 Task: Look for space in Jhānsi, India from 21st June, 2023 to 29th June, 2023 for 4 adults in price range Rs.7000 to Rs.12000. Place can be entire place with 2 bedrooms having 2 beds and 2 bathrooms. Property type can be house, flat, guest house. Booking option can be shelf check-in. Required host language is English.
Action: Mouse moved to (462, 125)
Screenshot: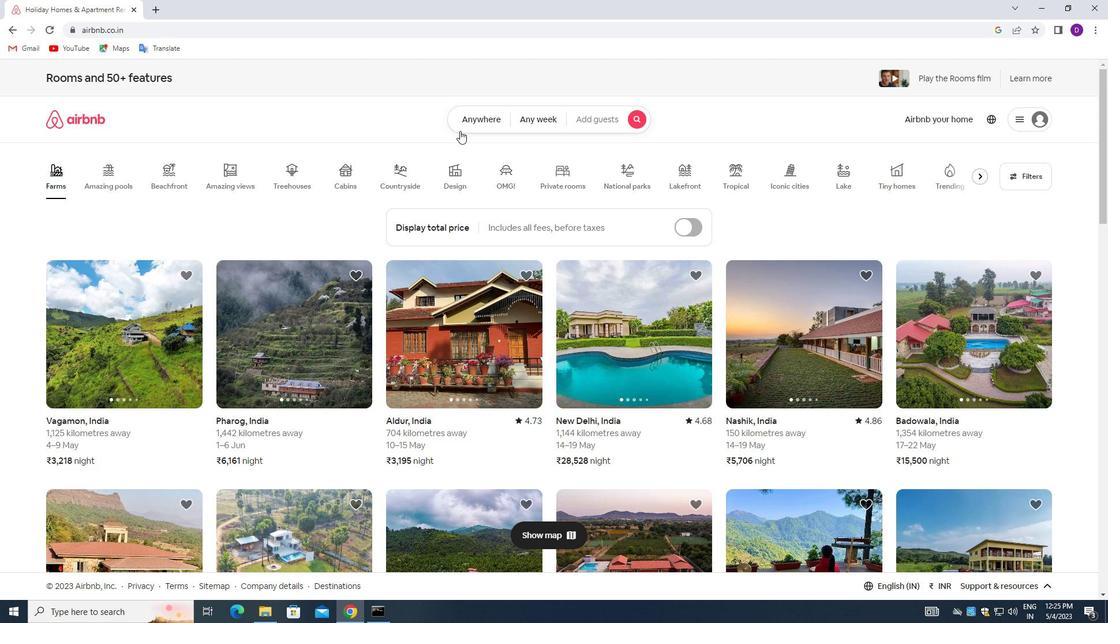 
Action: Mouse pressed left at (462, 125)
Screenshot: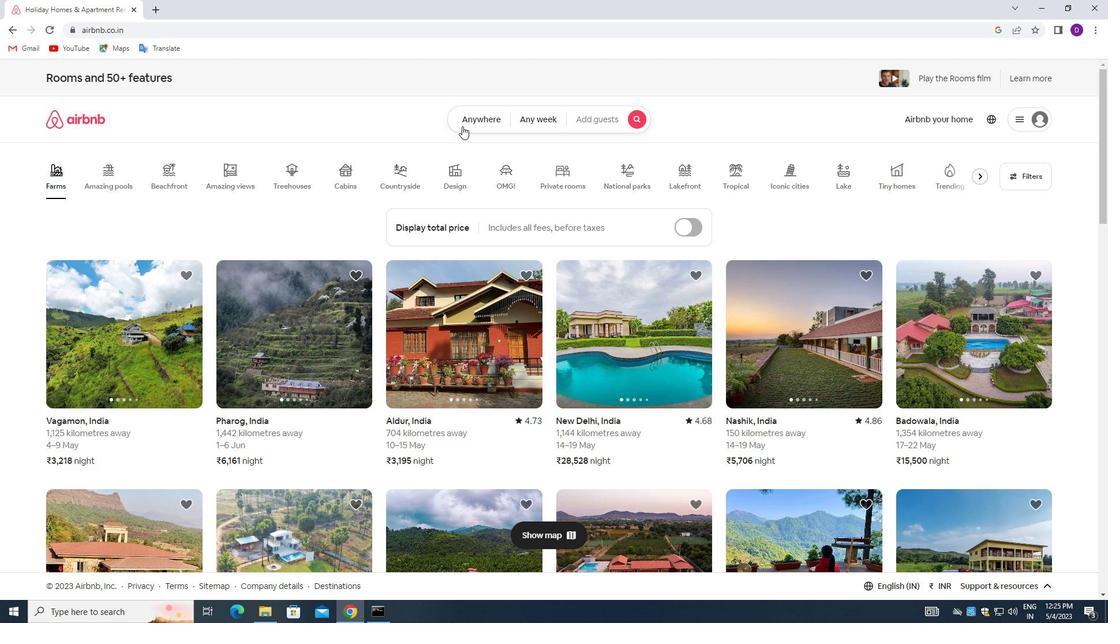 
Action: Mouse moved to (438, 163)
Screenshot: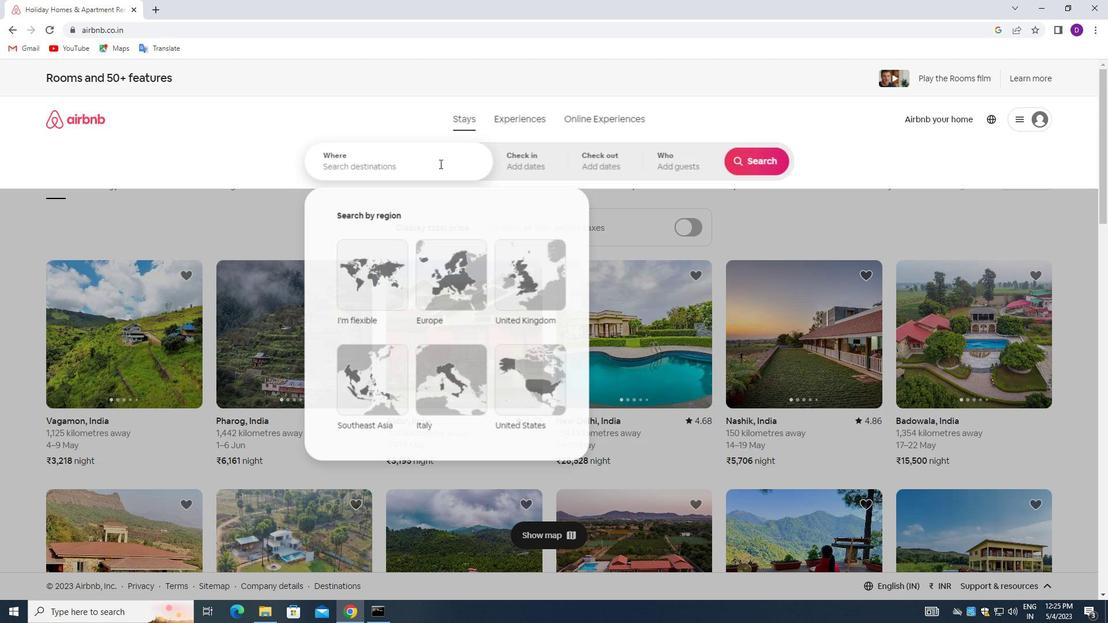 
Action: Mouse pressed left at (438, 163)
Screenshot: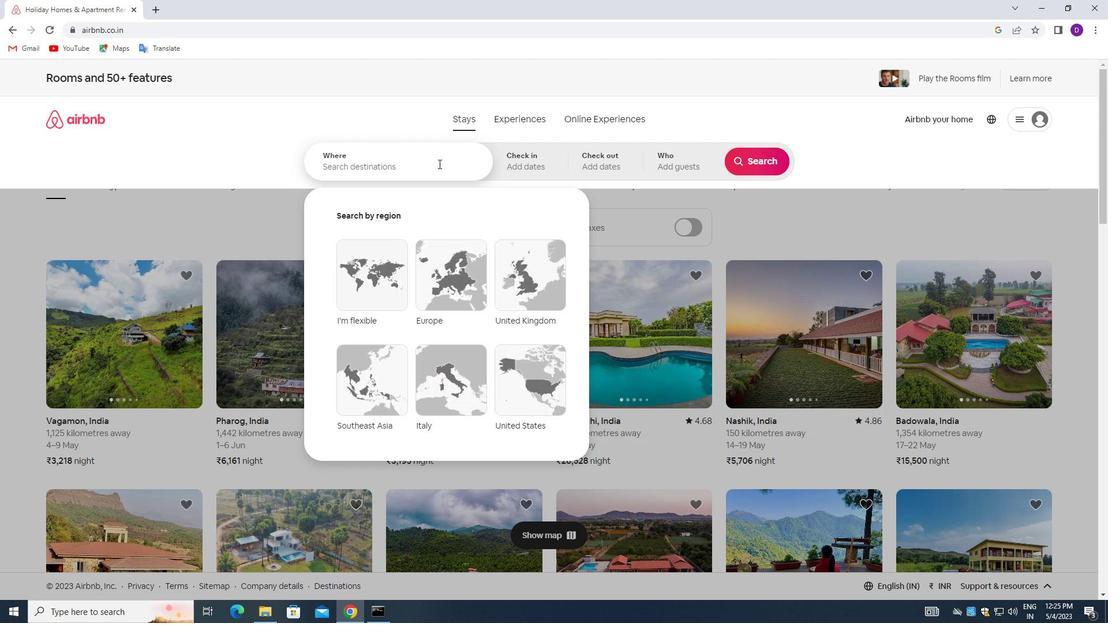 
Action: Mouse moved to (218, 158)
Screenshot: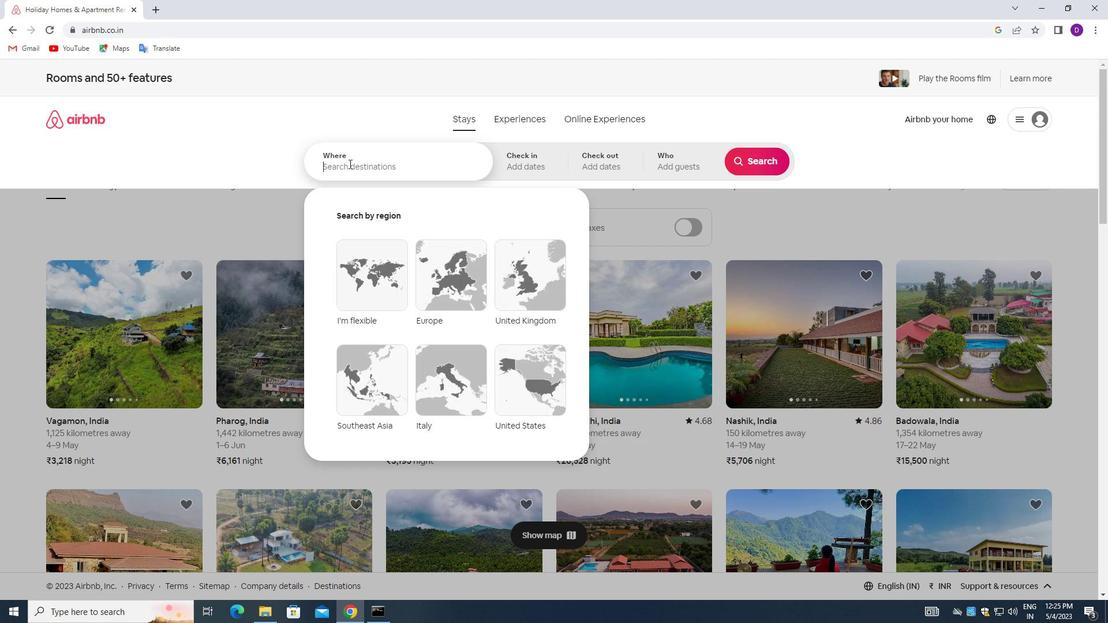 
Action: Key pressed <Key.shift>JHANSI,<Key.space><Key.shift>INDIA<Key.enter>
Screenshot: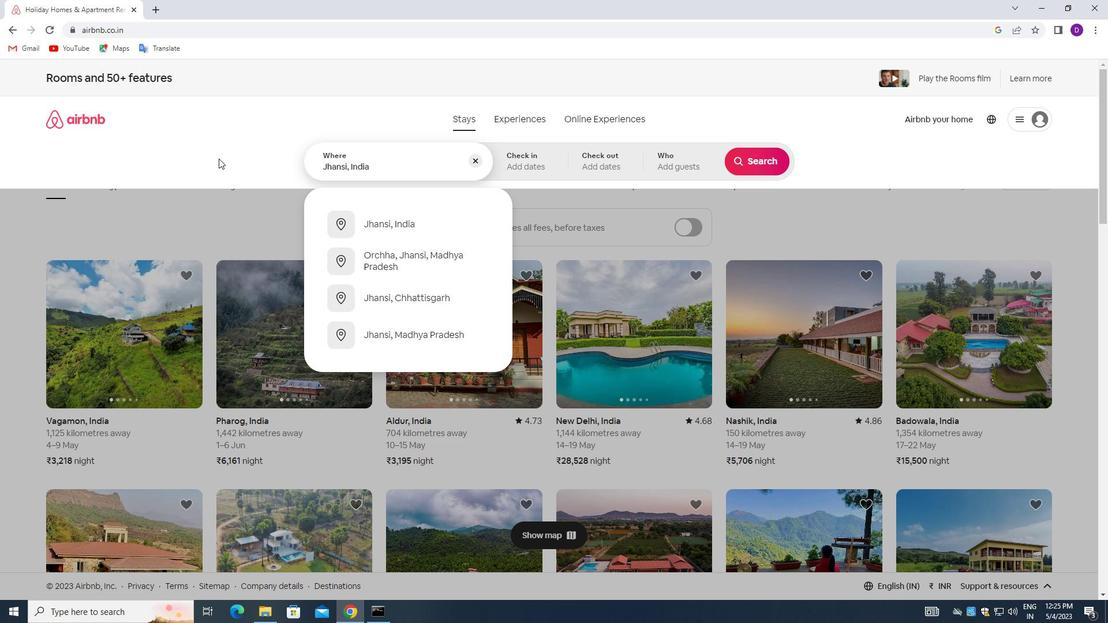 
Action: Mouse moved to (661, 390)
Screenshot: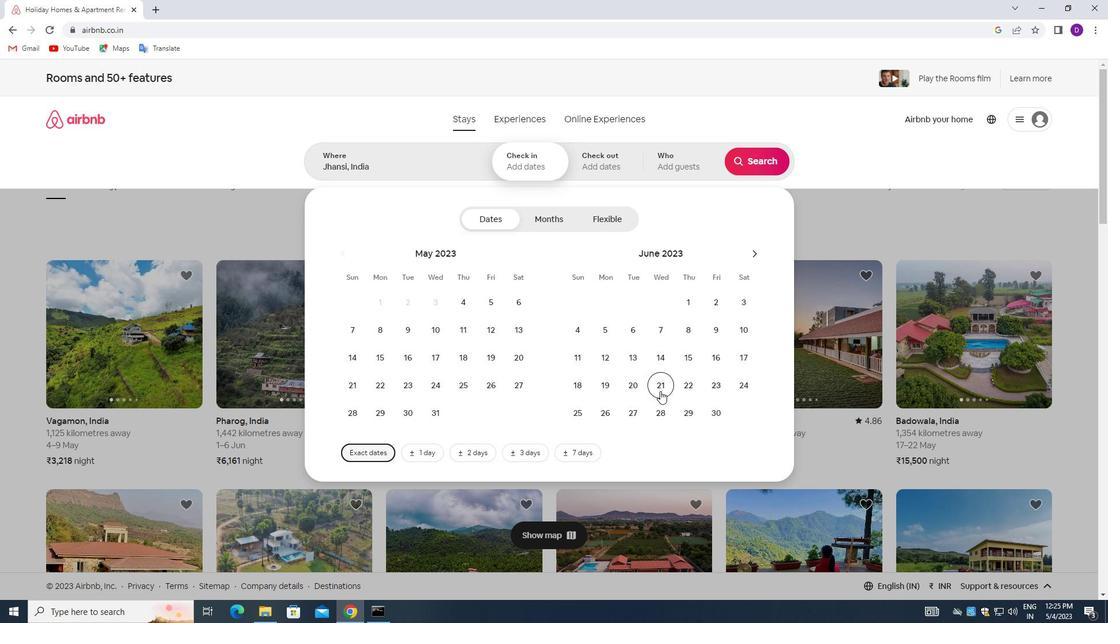 
Action: Mouse pressed left at (661, 390)
Screenshot: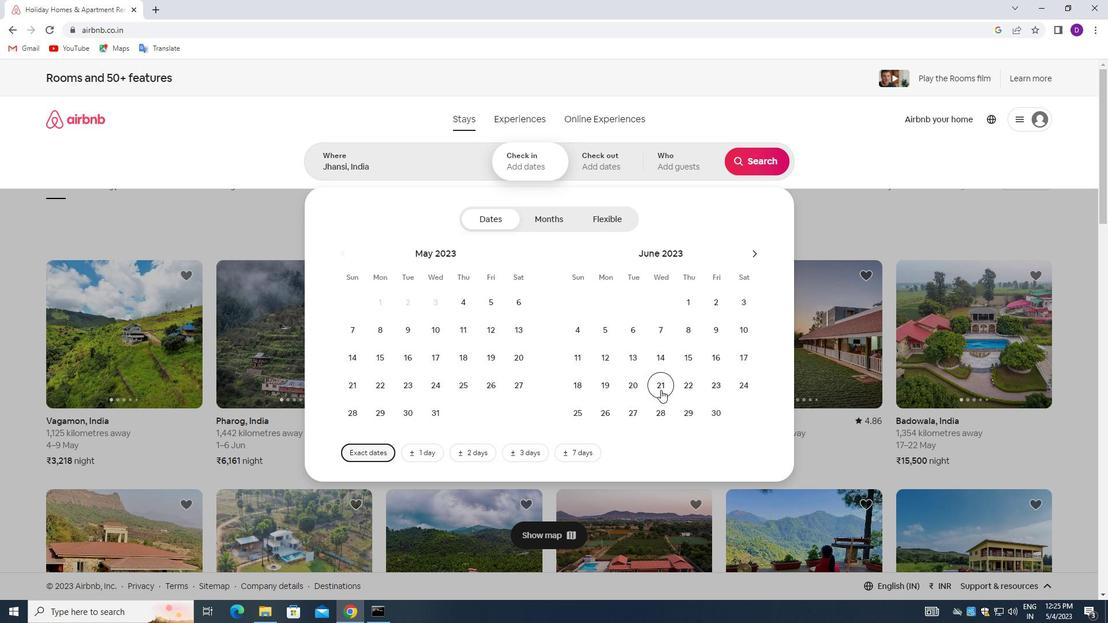 
Action: Mouse moved to (685, 408)
Screenshot: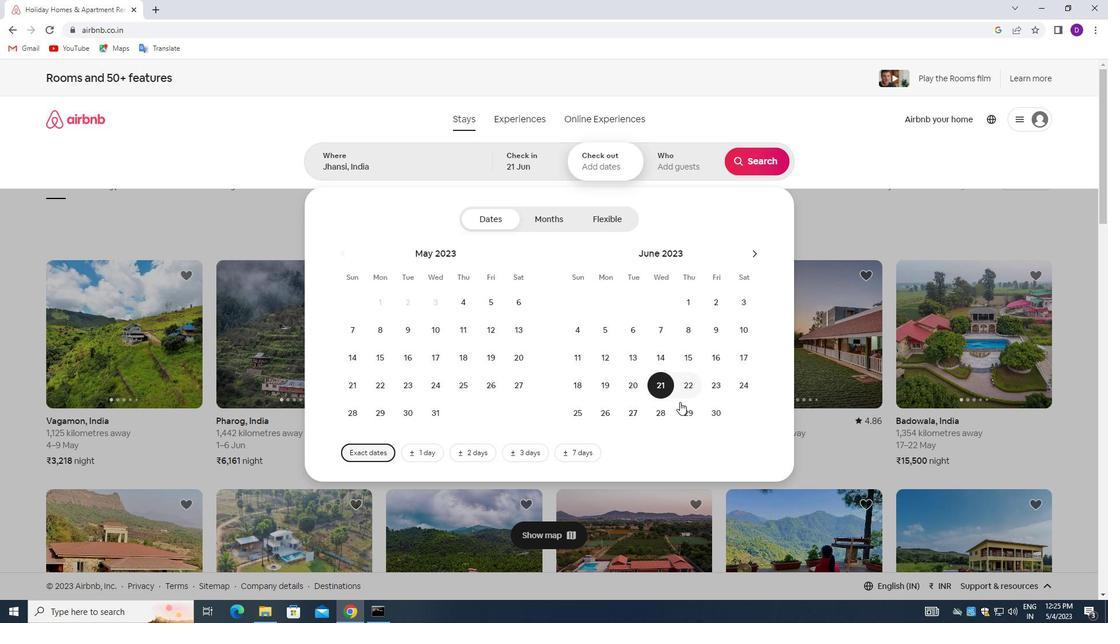 
Action: Mouse pressed left at (685, 408)
Screenshot: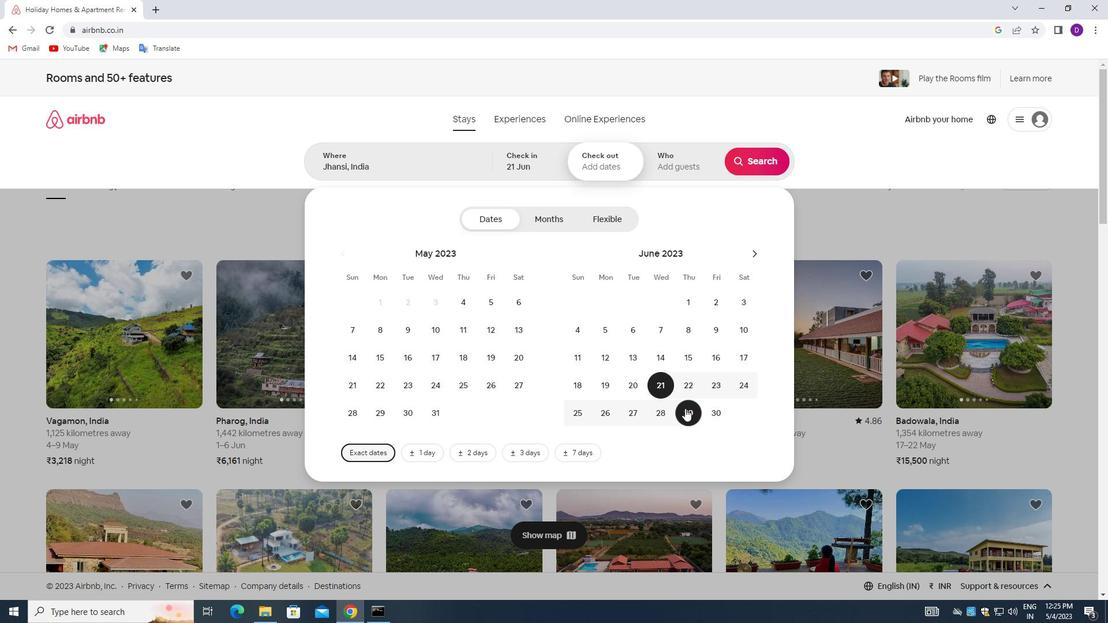 
Action: Mouse moved to (676, 161)
Screenshot: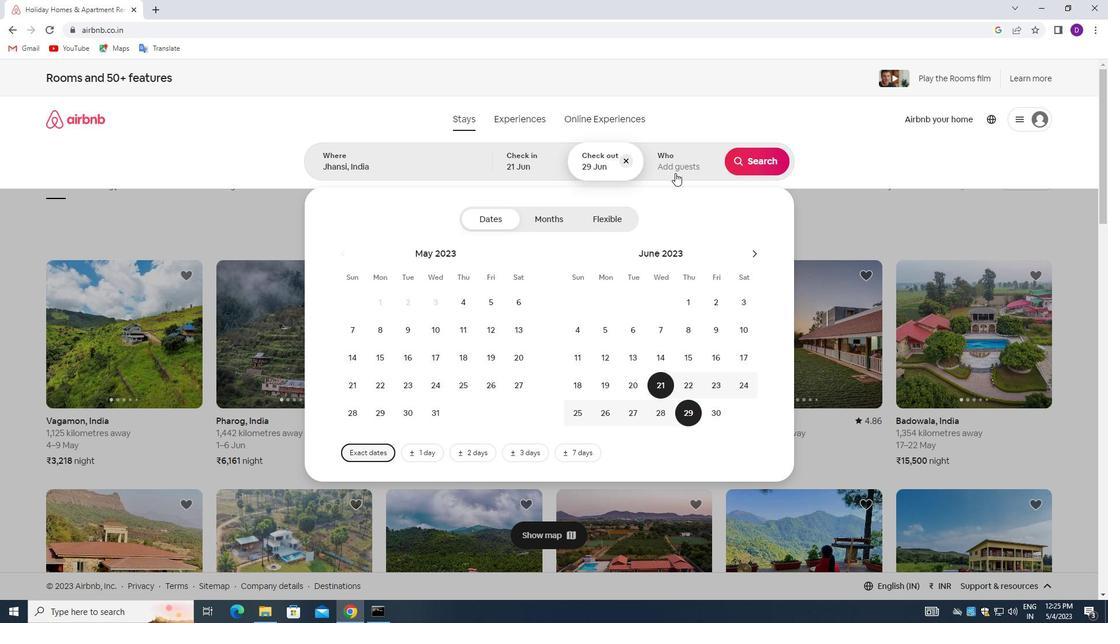 
Action: Mouse pressed left at (676, 161)
Screenshot: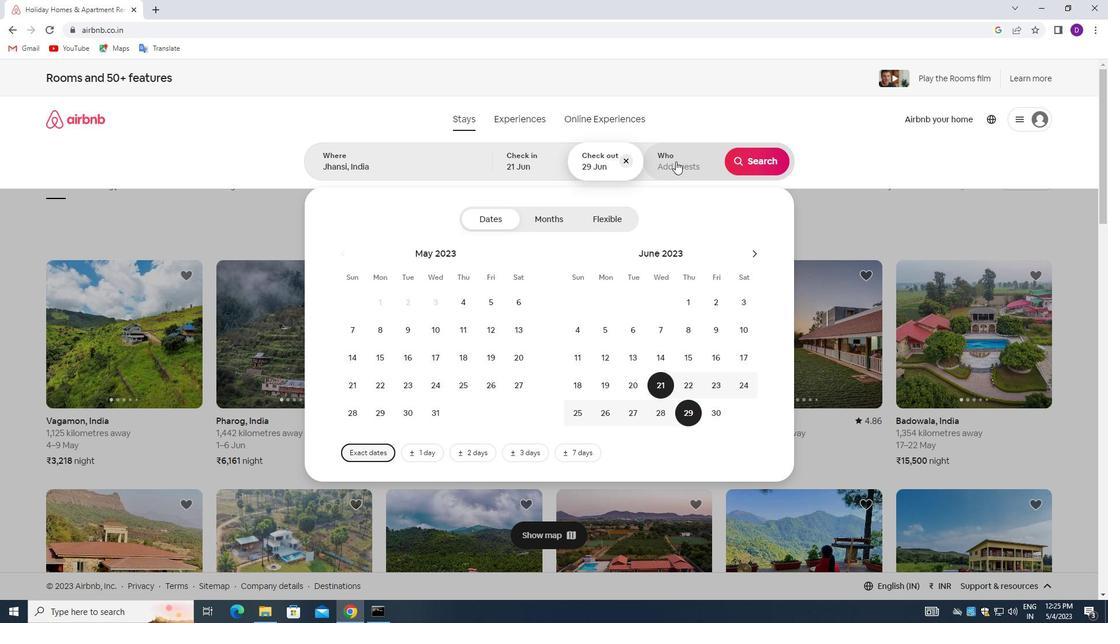 
Action: Mouse moved to (757, 224)
Screenshot: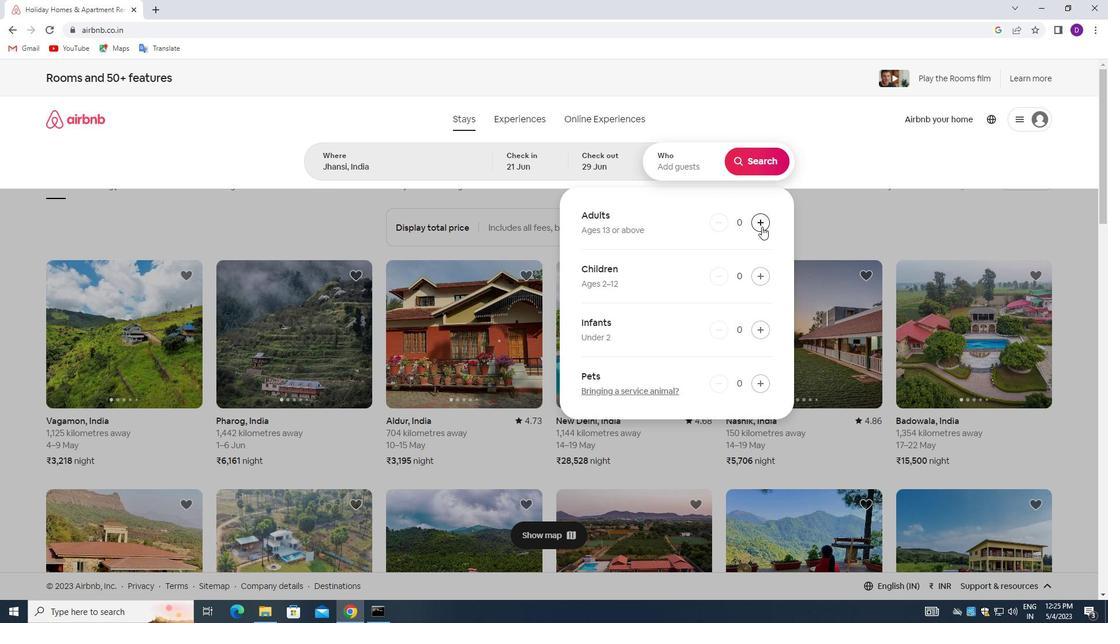 
Action: Mouse pressed left at (757, 224)
Screenshot: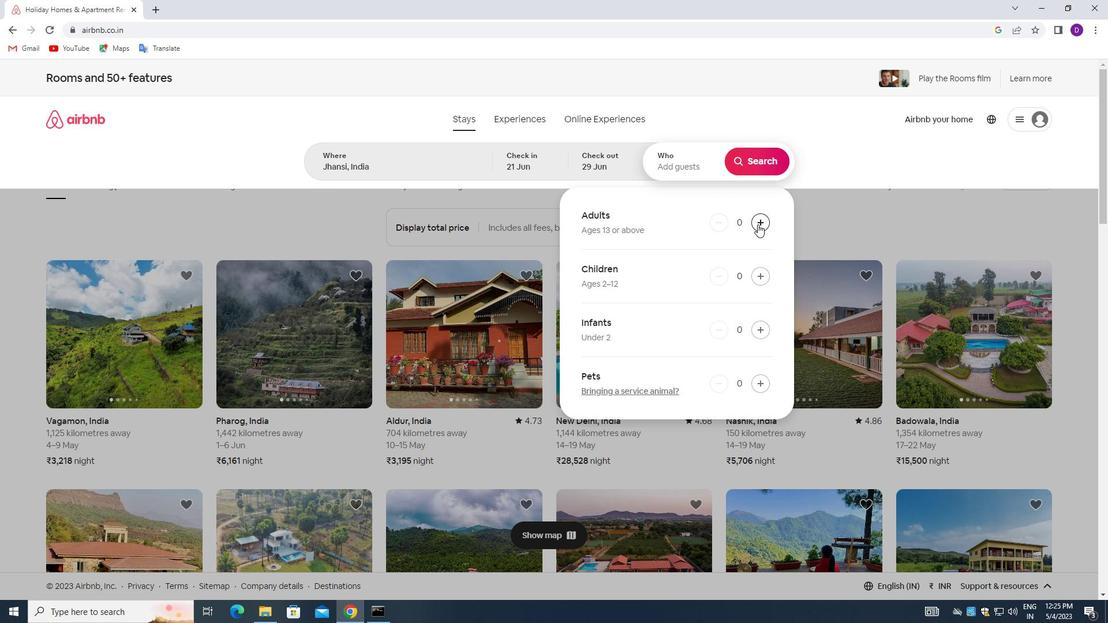
Action: Mouse moved to (757, 224)
Screenshot: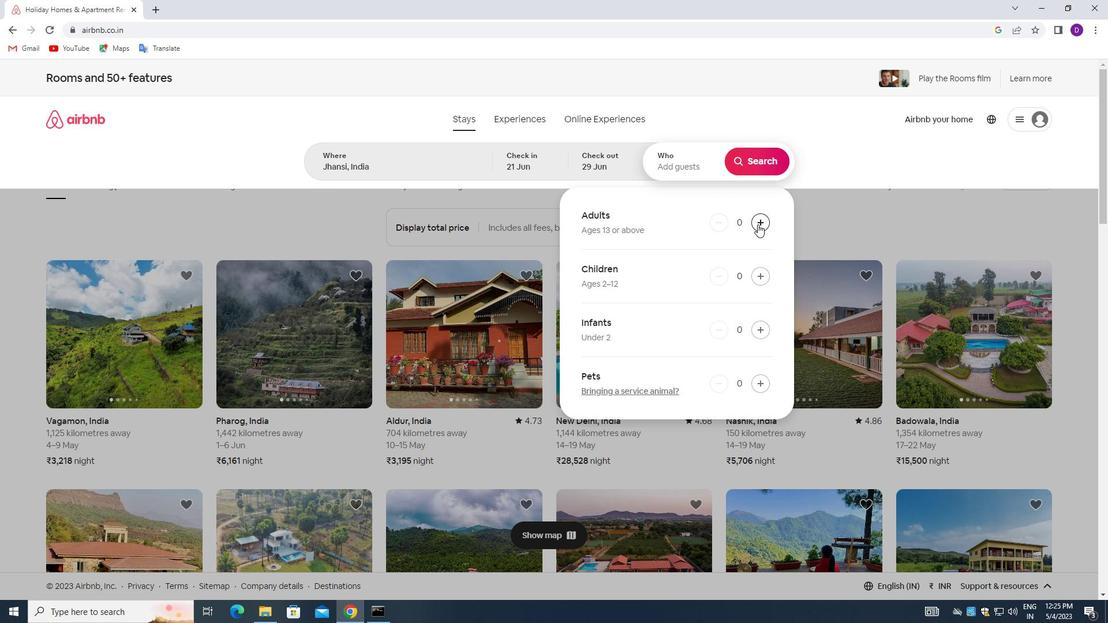 
Action: Mouse pressed left at (757, 224)
Screenshot: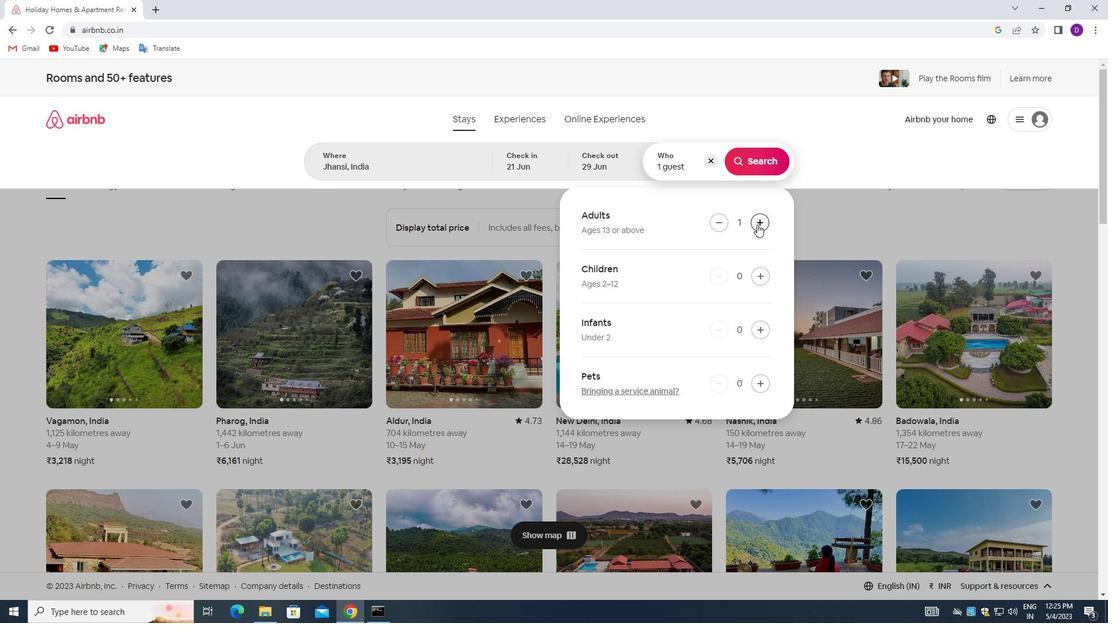 
Action: Mouse pressed left at (757, 224)
Screenshot: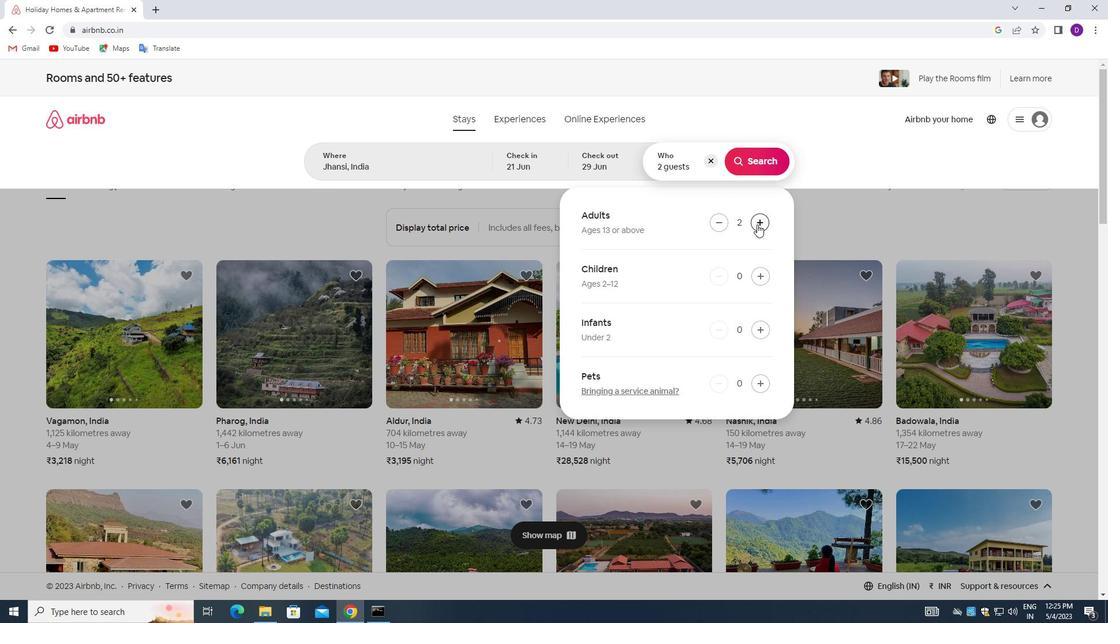 
Action: Mouse pressed left at (757, 224)
Screenshot: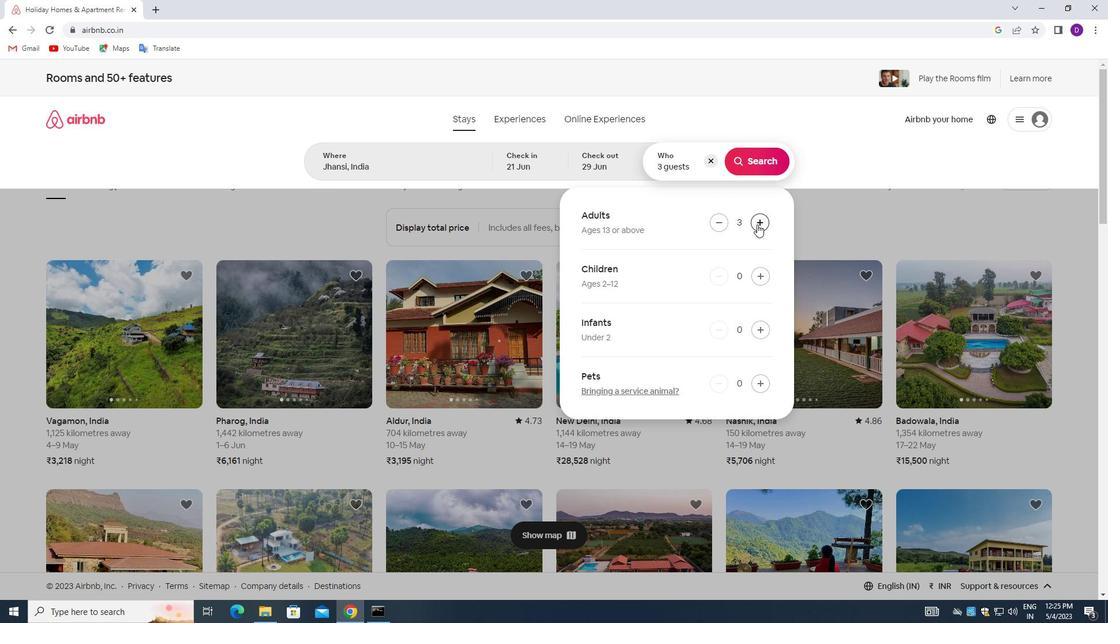 
Action: Mouse moved to (753, 160)
Screenshot: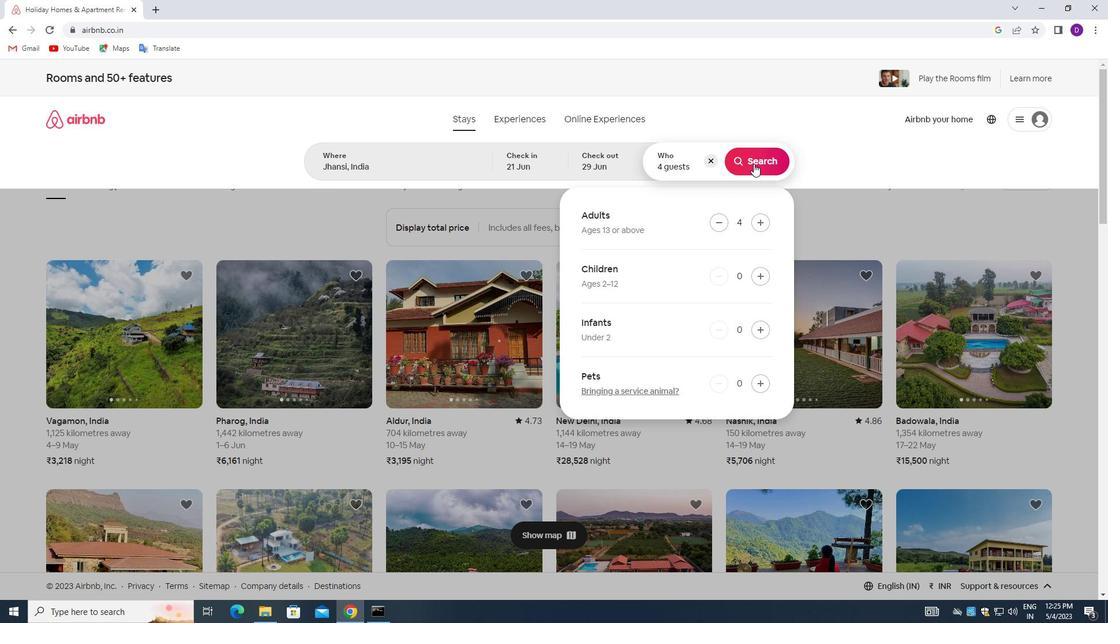 
Action: Mouse pressed left at (753, 160)
Screenshot: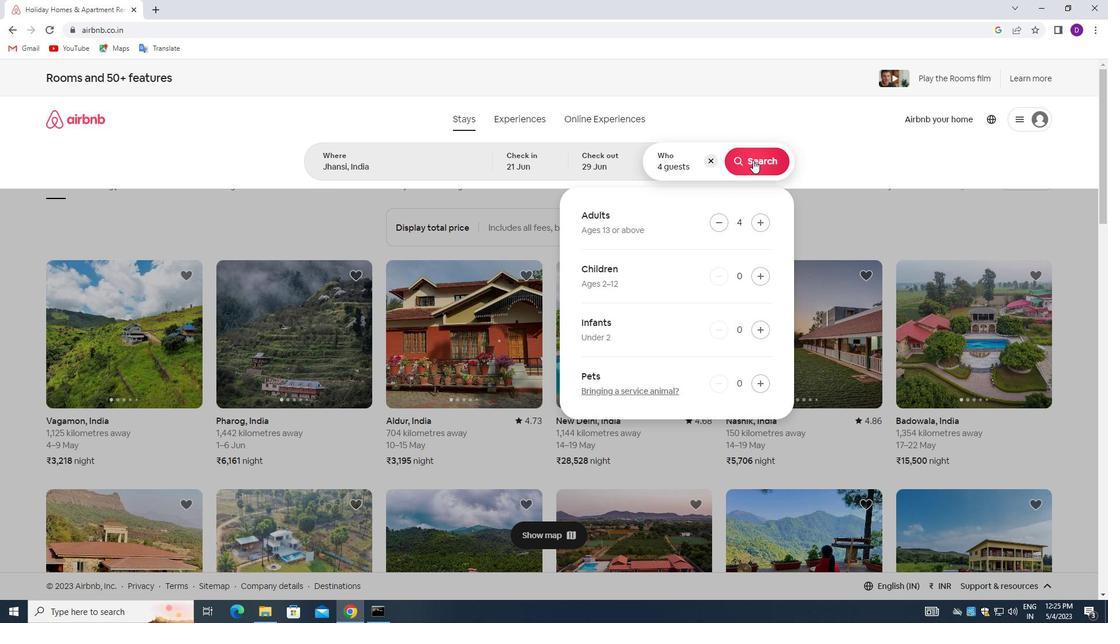 
Action: Mouse moved to (1045, 124)
Screenshot: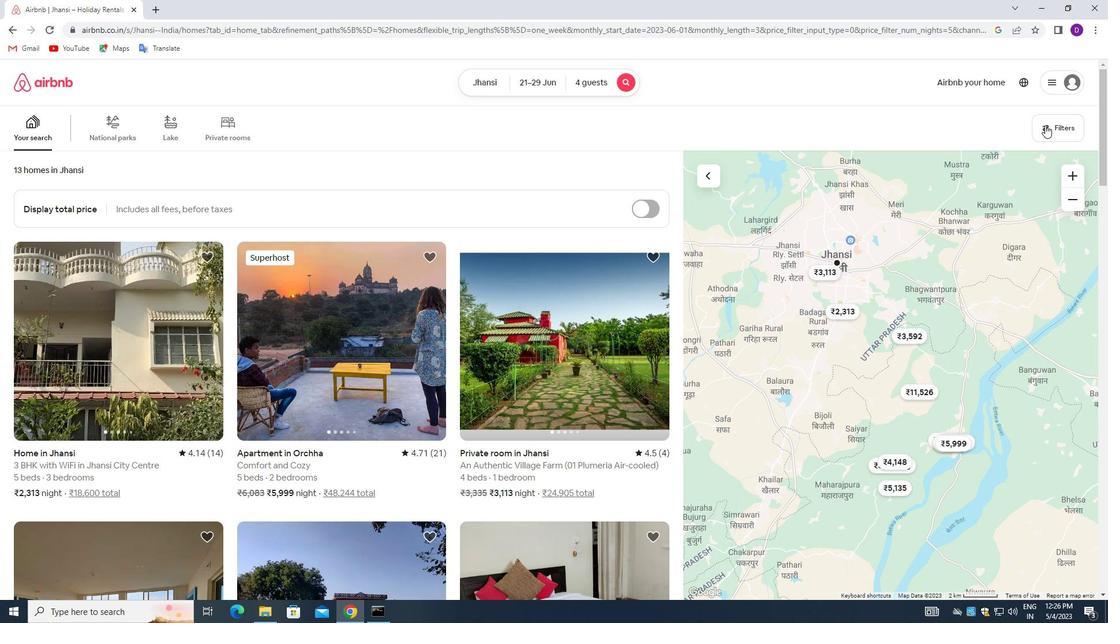
Action: Mouse pressed left at (1045, 124)
Screenshot: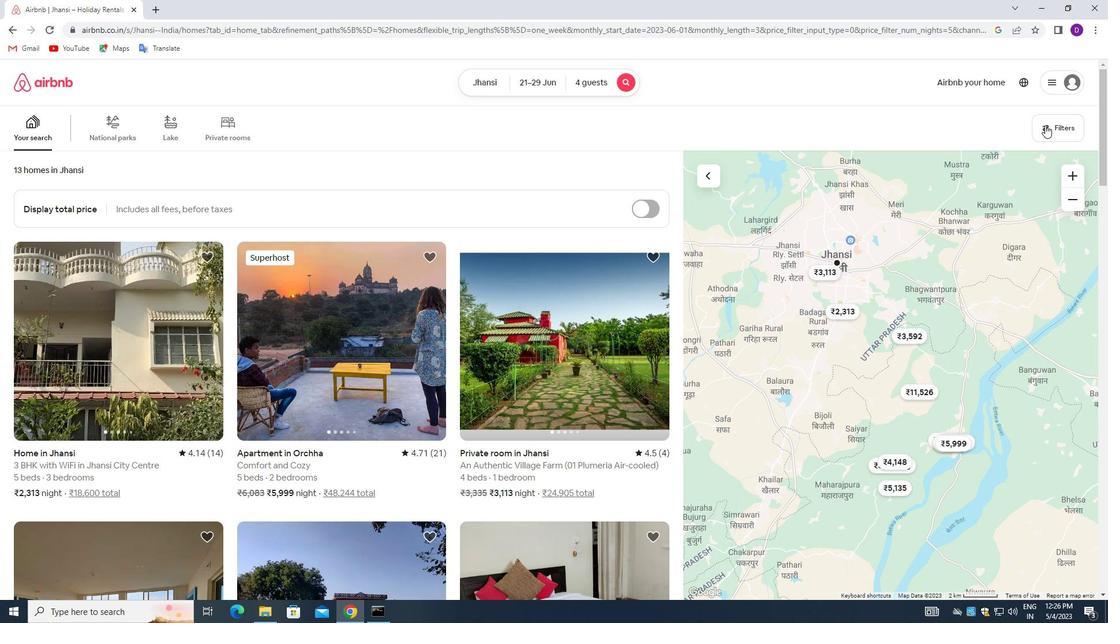 
Action: Mouse moved to (400, 277)
Screenshot: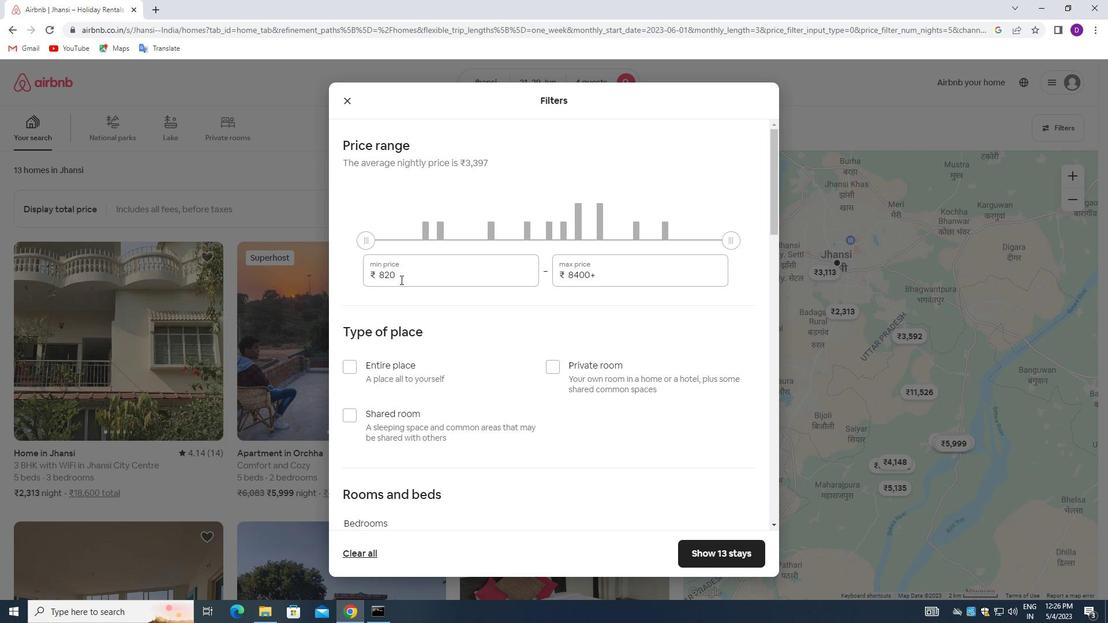 
Action: Mouse pressed left at (400, 277)
Screenshot: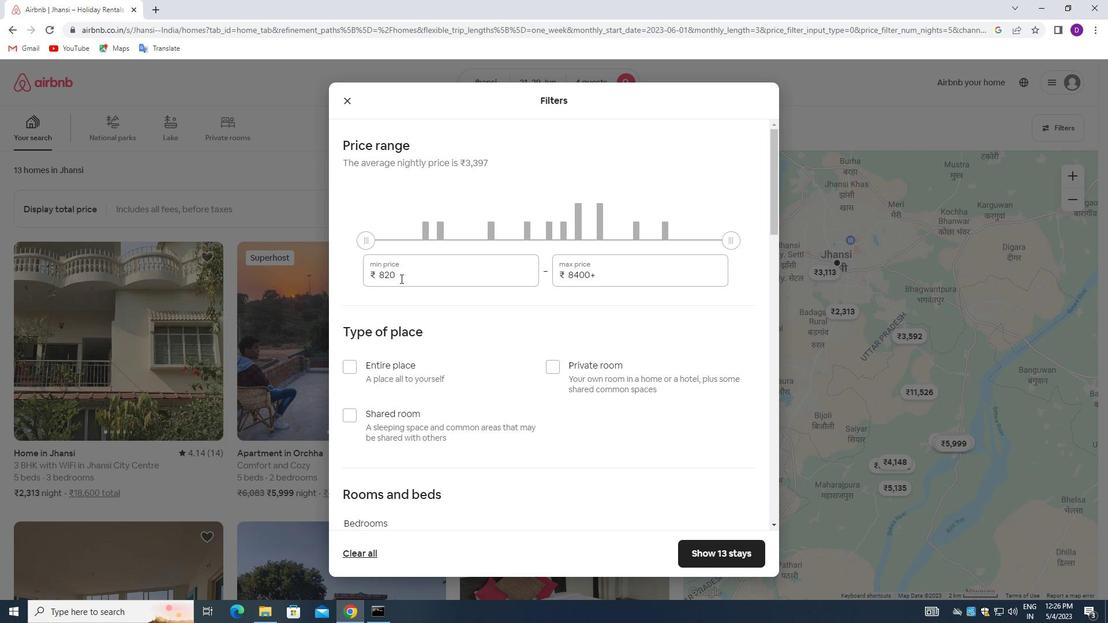 
Action: Mouse pressed left at (400, 277)
Screenshot: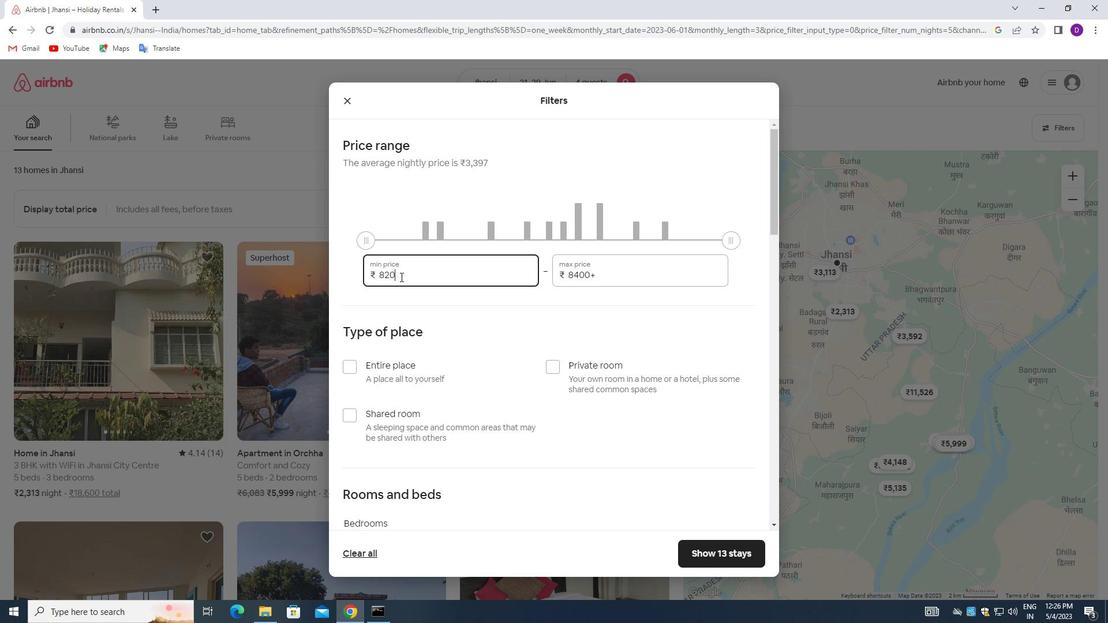 
Action: Key pressed 7000<Key.tab>12000
Screenshot: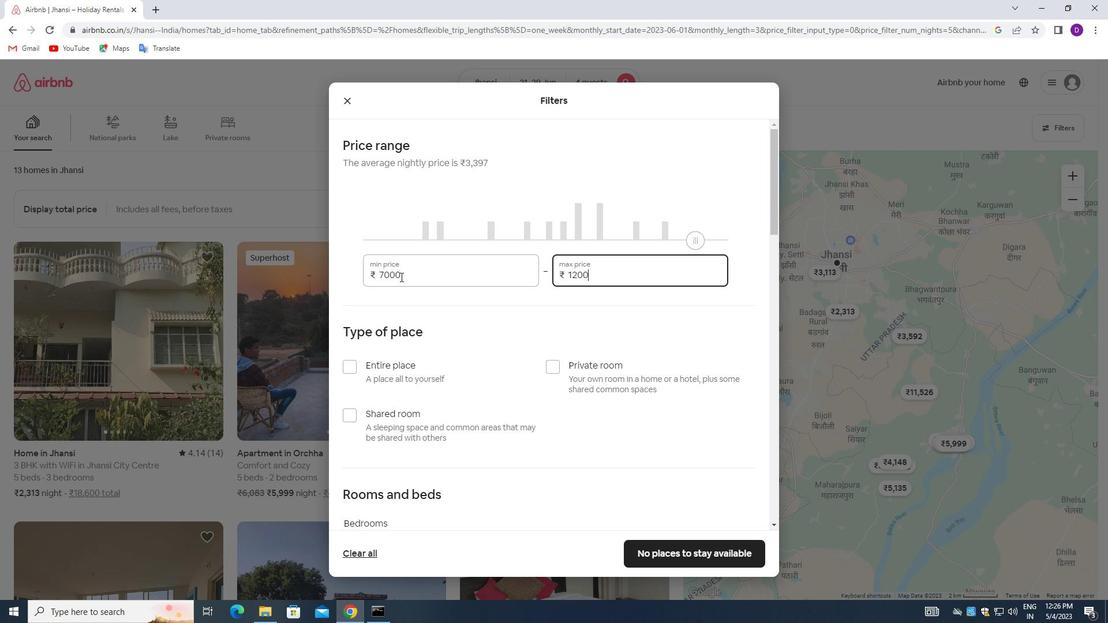 
Action: Mouse moved to (345, 367)
Screenshot: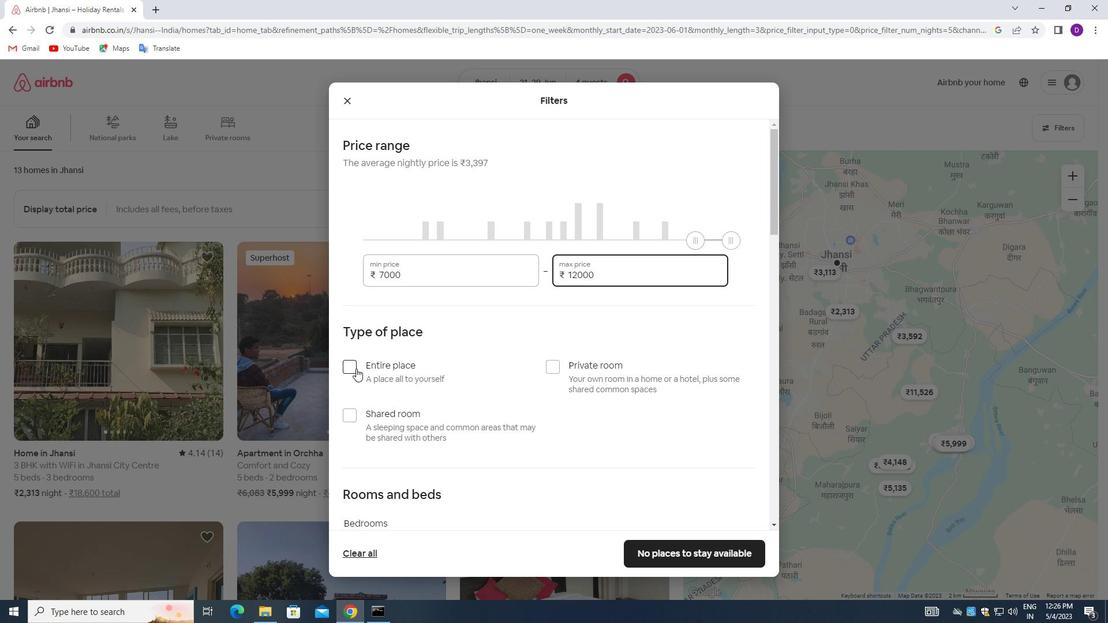 
Action: Mouse pressed left at (345, 367)
Screenshot: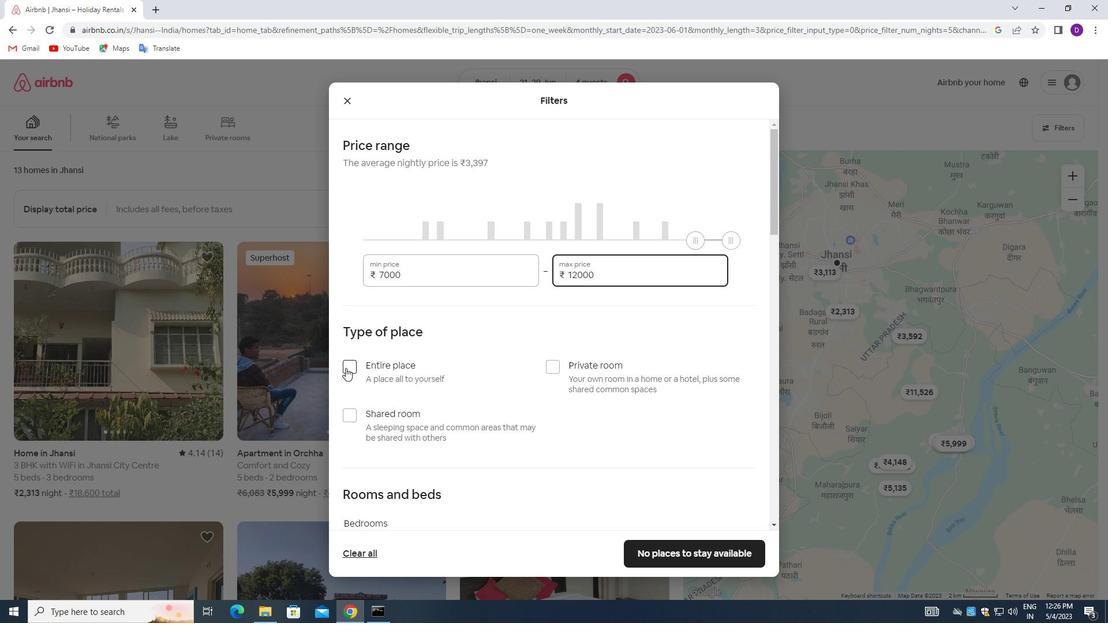 
Action: Mouse moved to (503, 330)
Screenshot: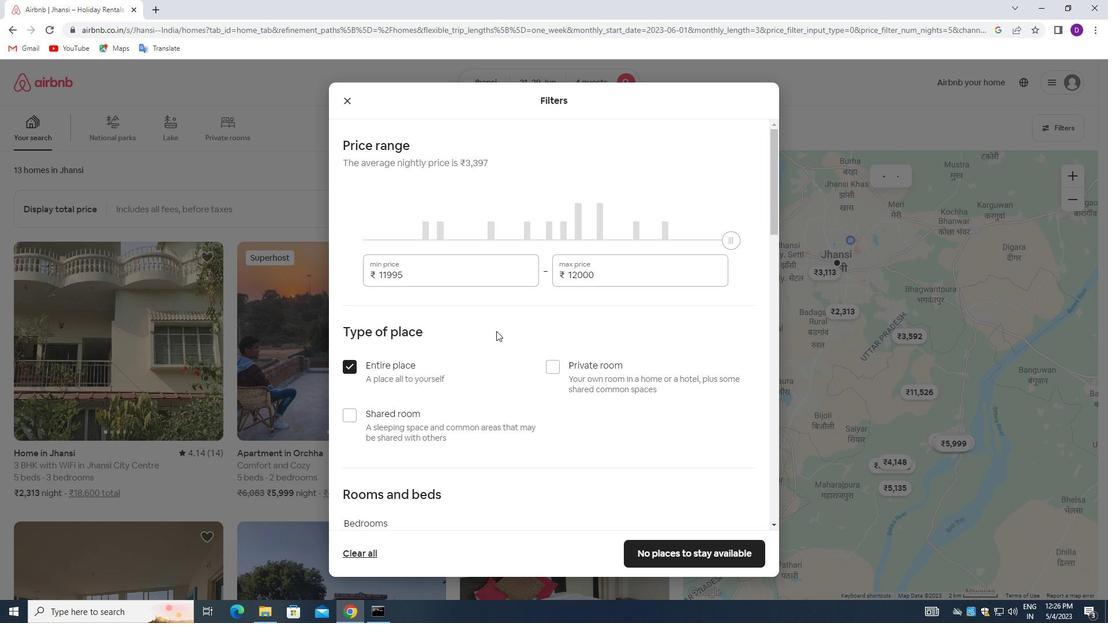 
Action: Mouse scrolled (503, 330) with delta (0, 0)
Screenshot: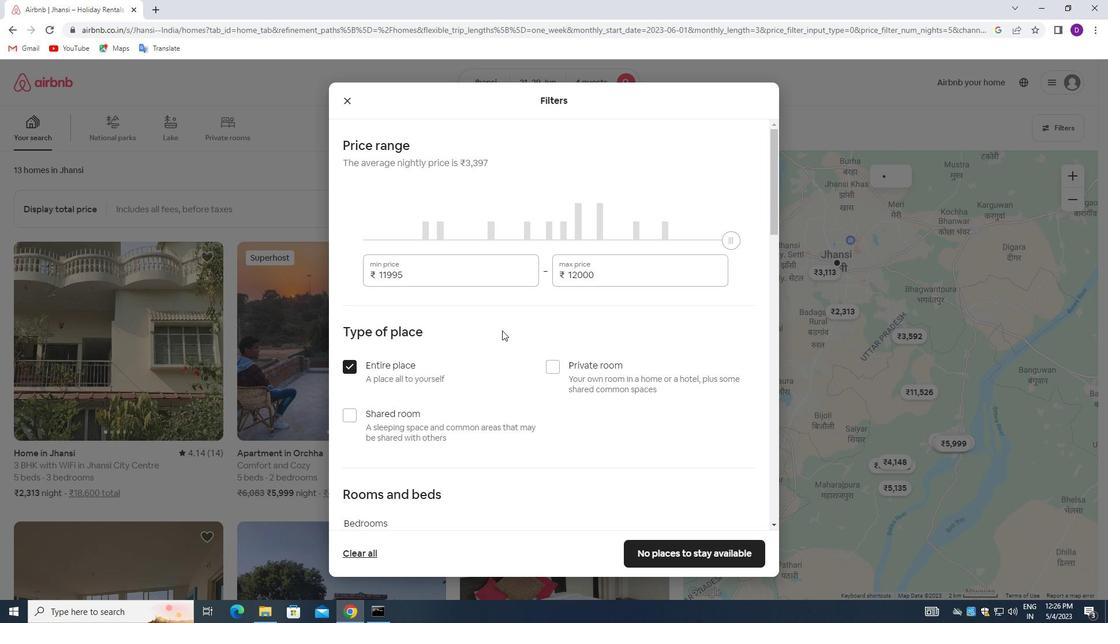 
Action: Mouse moved to (503, 330)
Screenshot: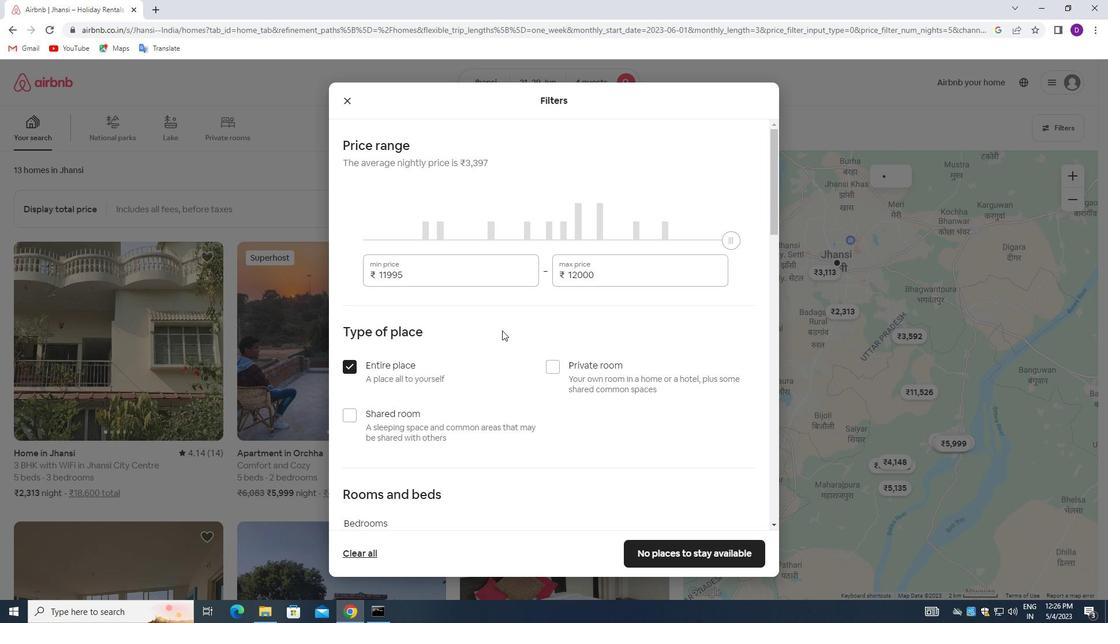 
Action: Mouse scrolled (503, 330) with delta (0, 0)
Screenshot: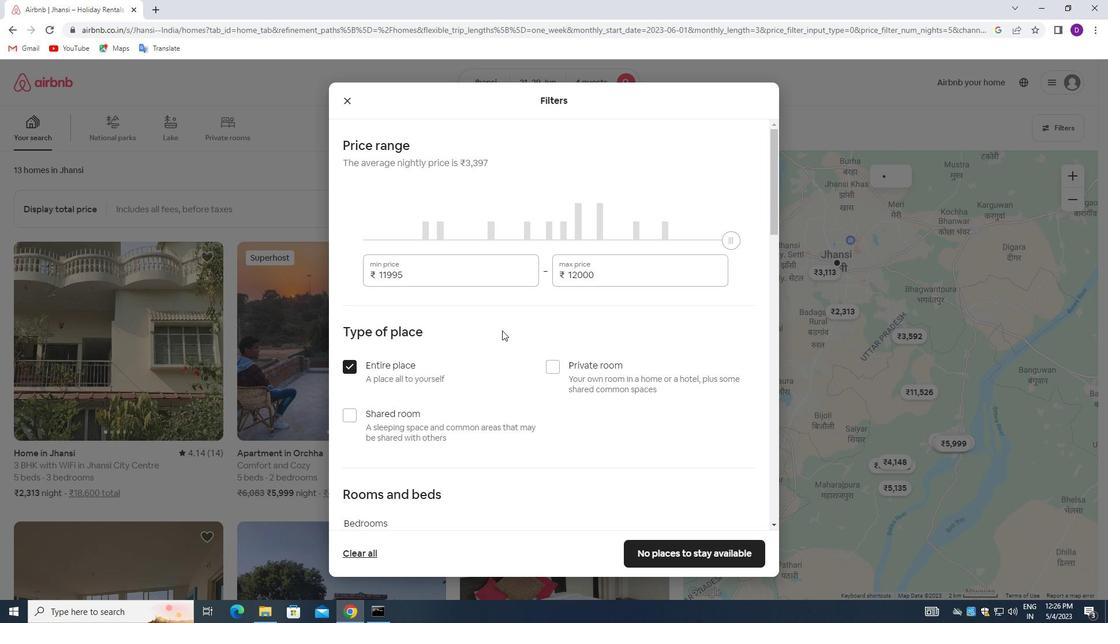 
Action: Mouse scrolled (503, 330) with delta (0, 0)
Screenshot: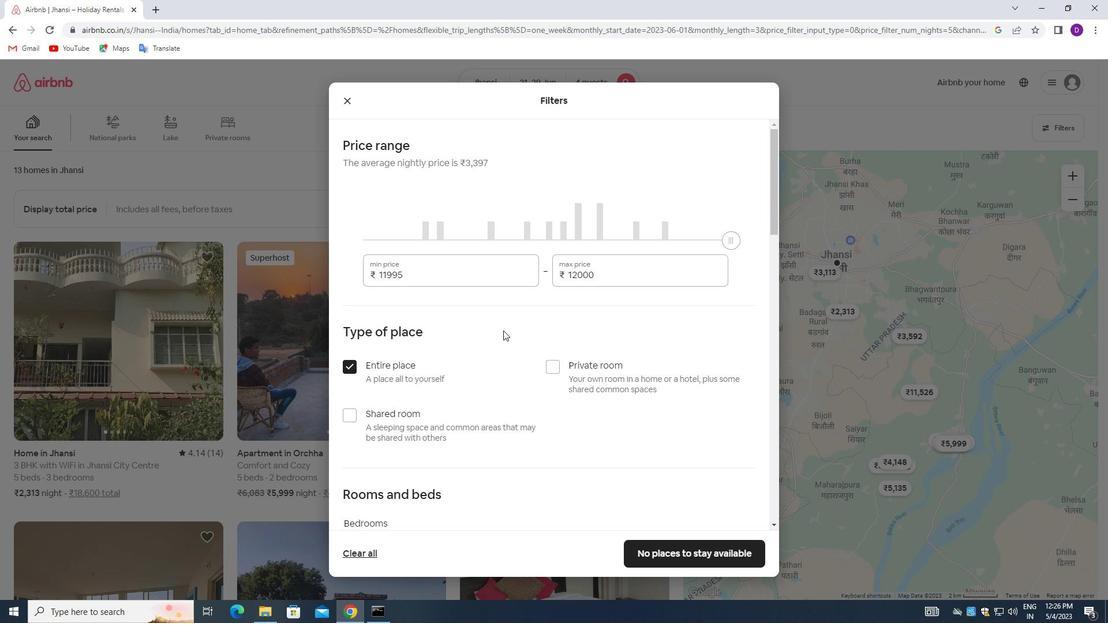 
Action: Mouse scrolled (503, 330) with delta (0, 0)
Screenshot: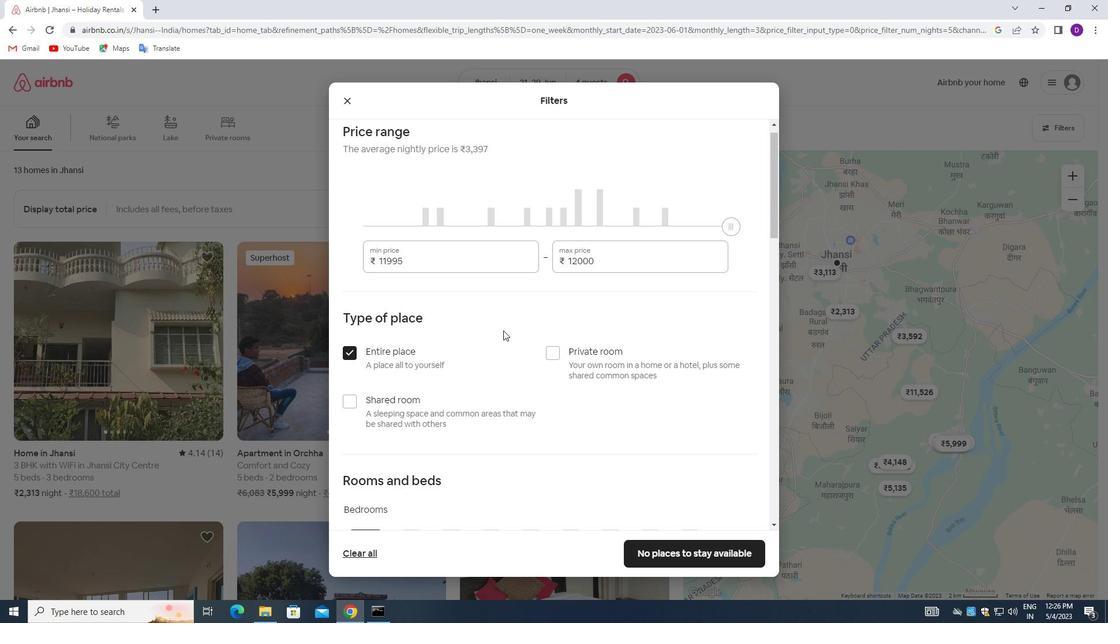 
Action: Mouse moved to (504, 330)
Screenshot: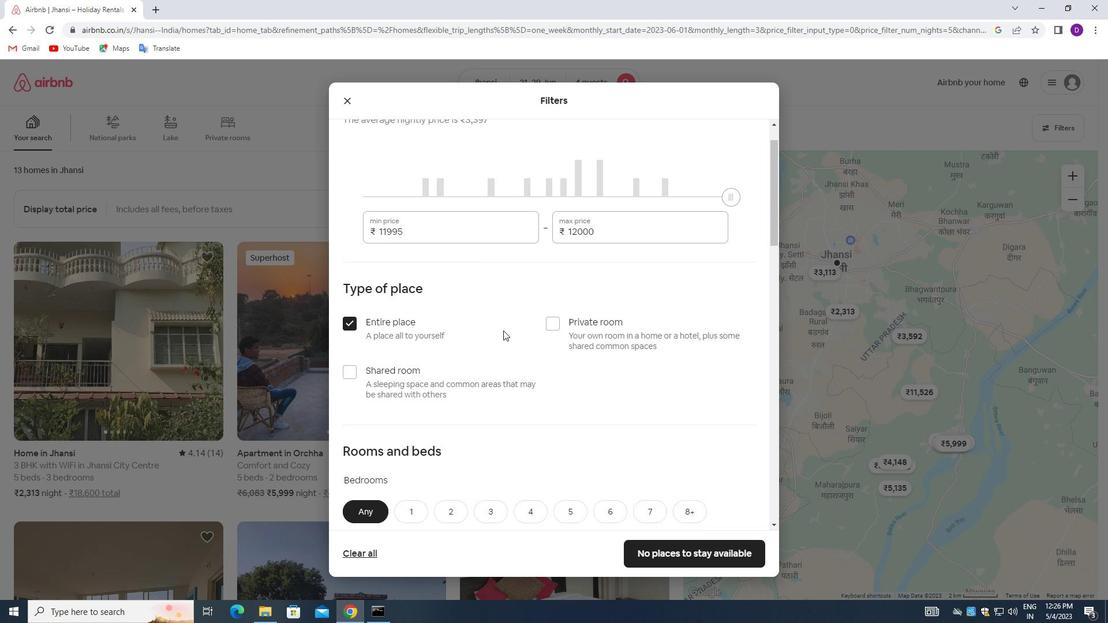 
Action: Mouse scrolled (504, 330) with delta (0, 0)
Screenshot: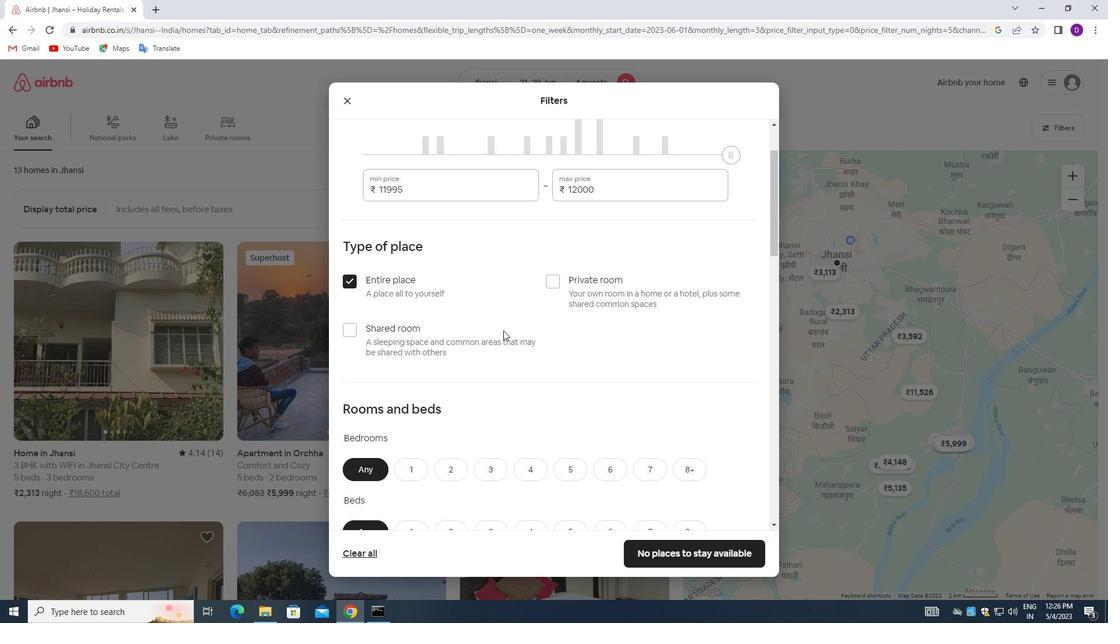 
Action: Mouse moved to (504, 332)
Screenshot: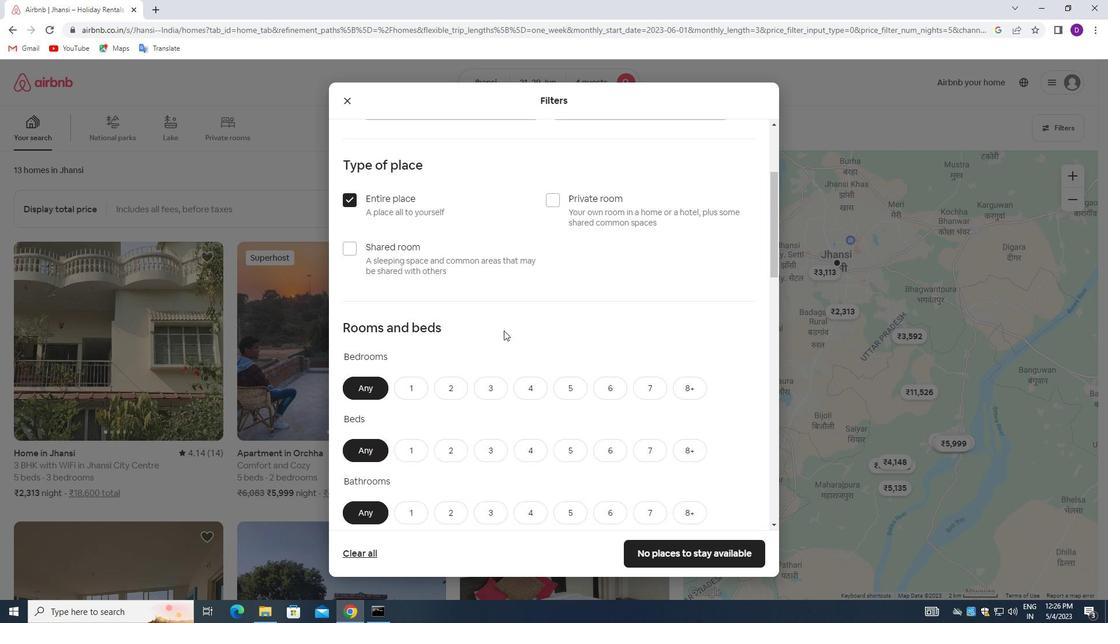 
Action: Mouse scrolled (504, 332) with delta (0, 0)
Screenshot: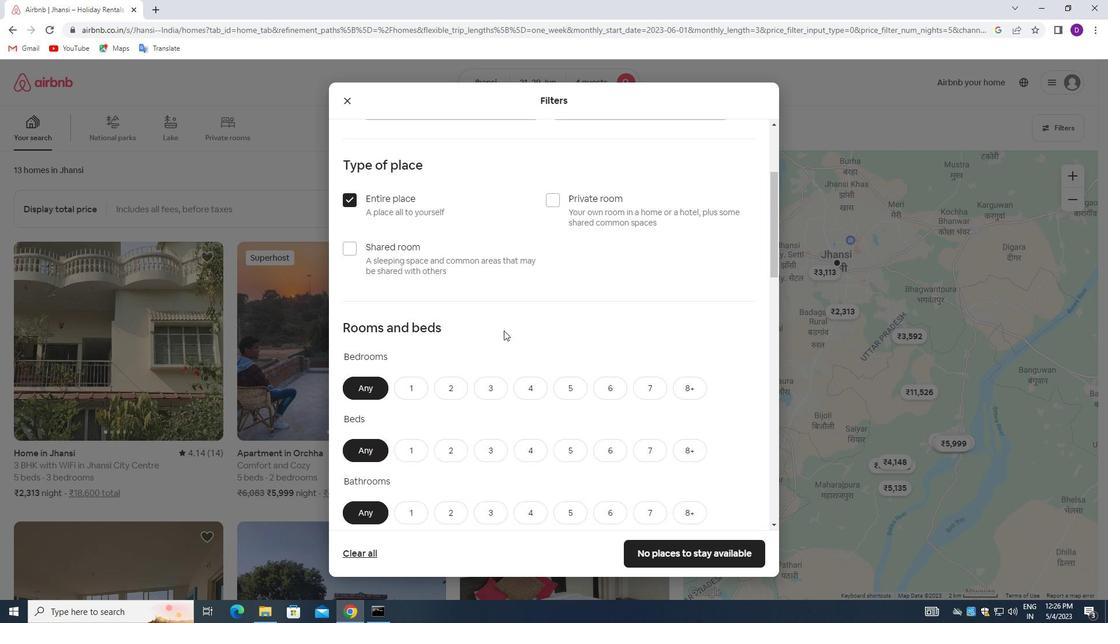 
Action: Mouse moved to (454, 212)
Screenshot: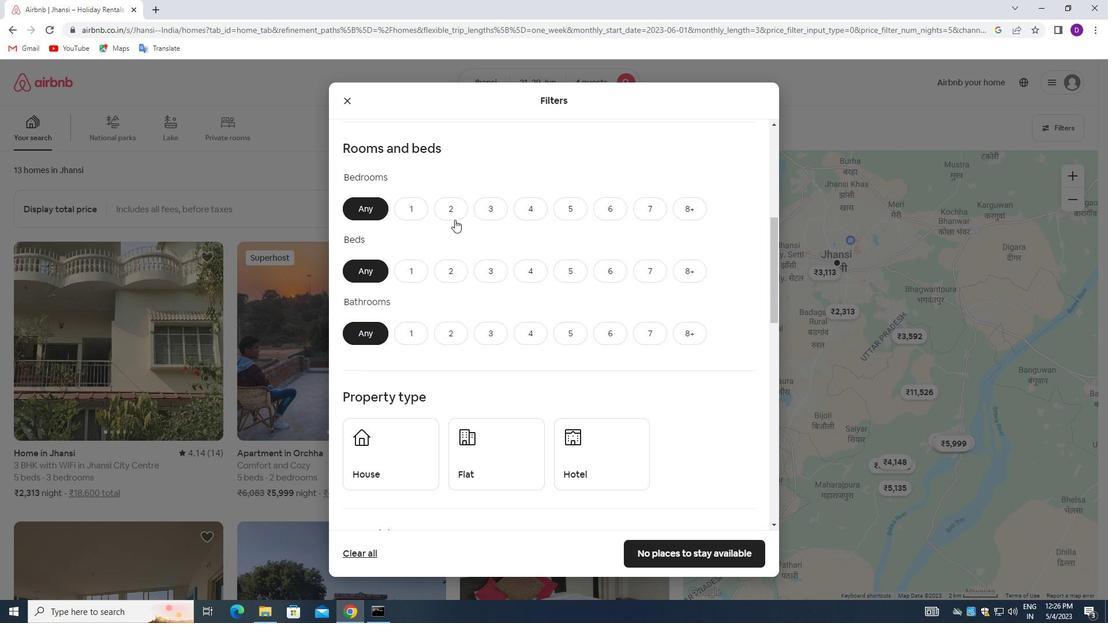 
Action: Mouse pressed left at (454, 212)
Screenshot: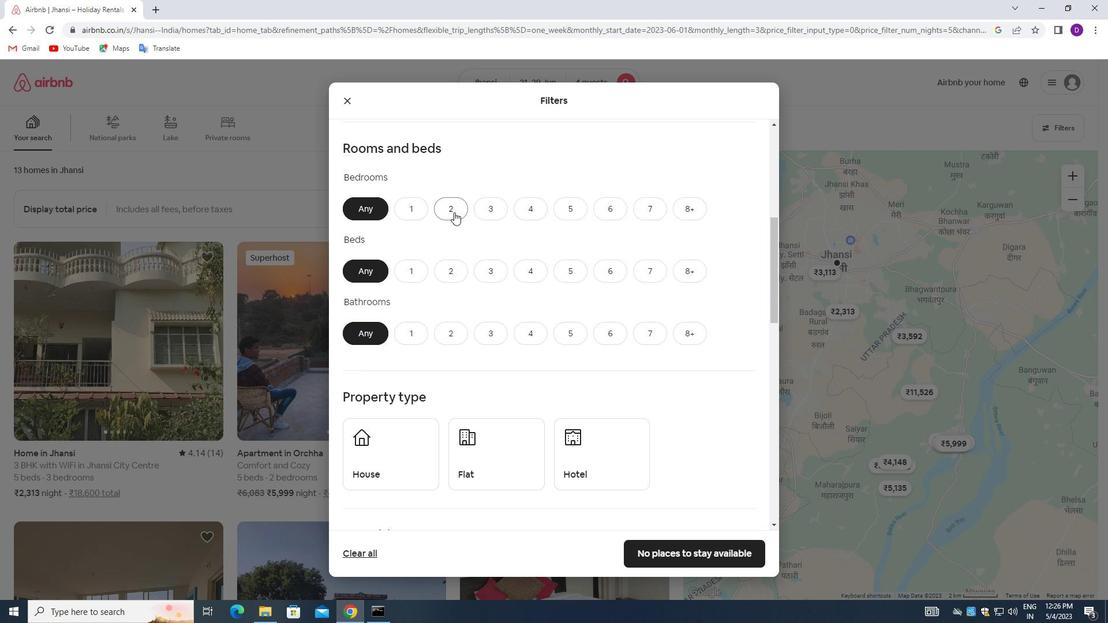 
Action: Mouse moved to (449, 267)
Screenshot: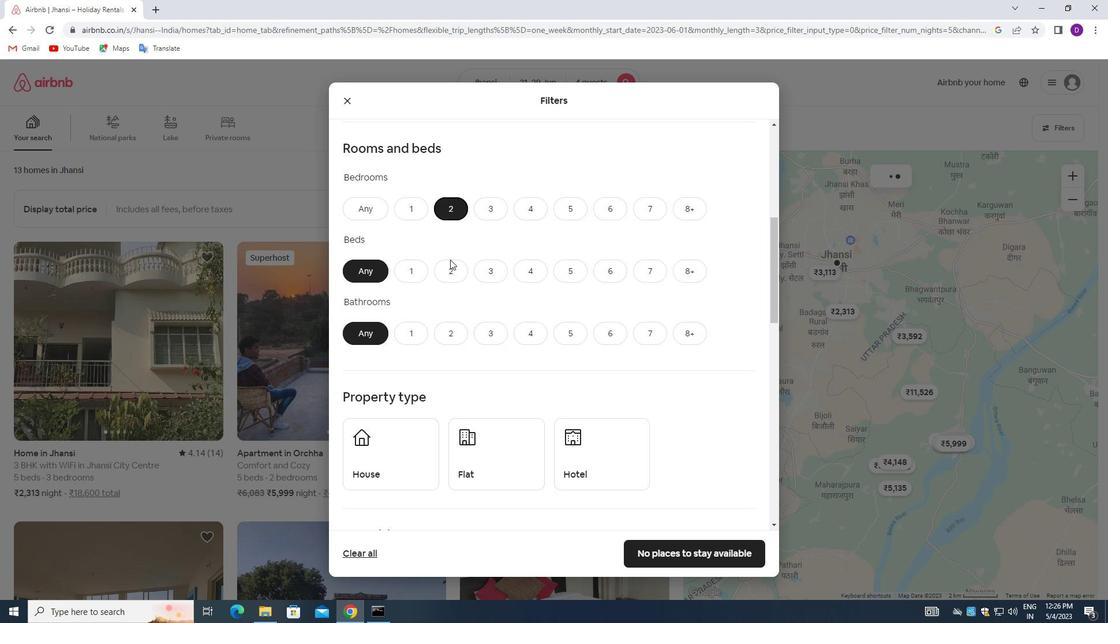 
Action: Mouse pressed left at (449, 267)
Screenshot: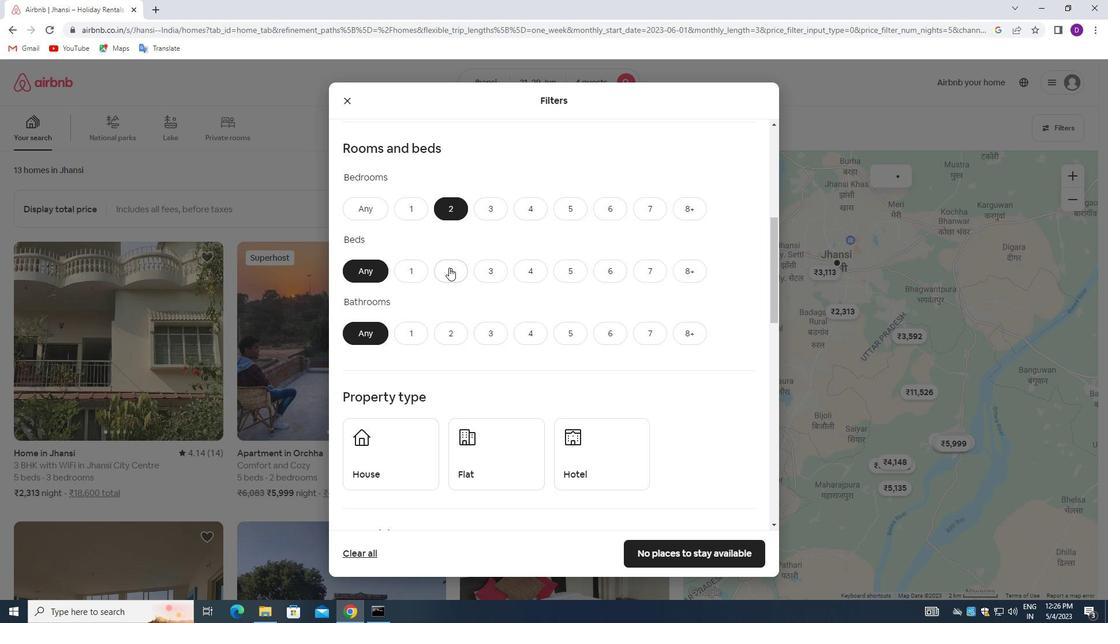 
Action: Mouse moved to (453, 333)
Screenshot: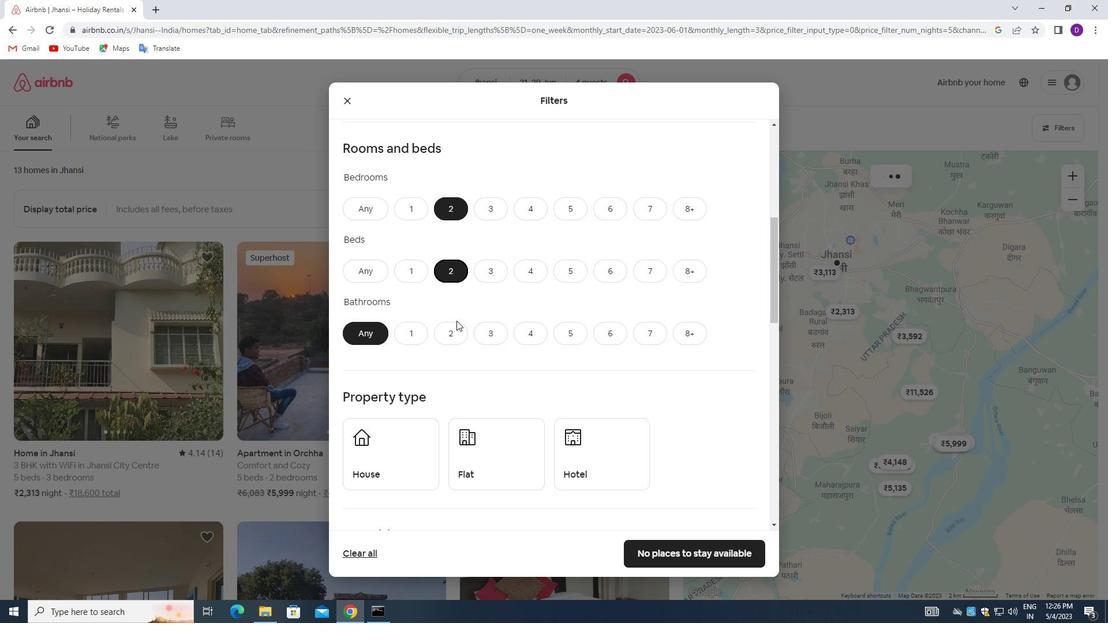 
Action: Mouse pressed left at (453, 333)
Screenshot: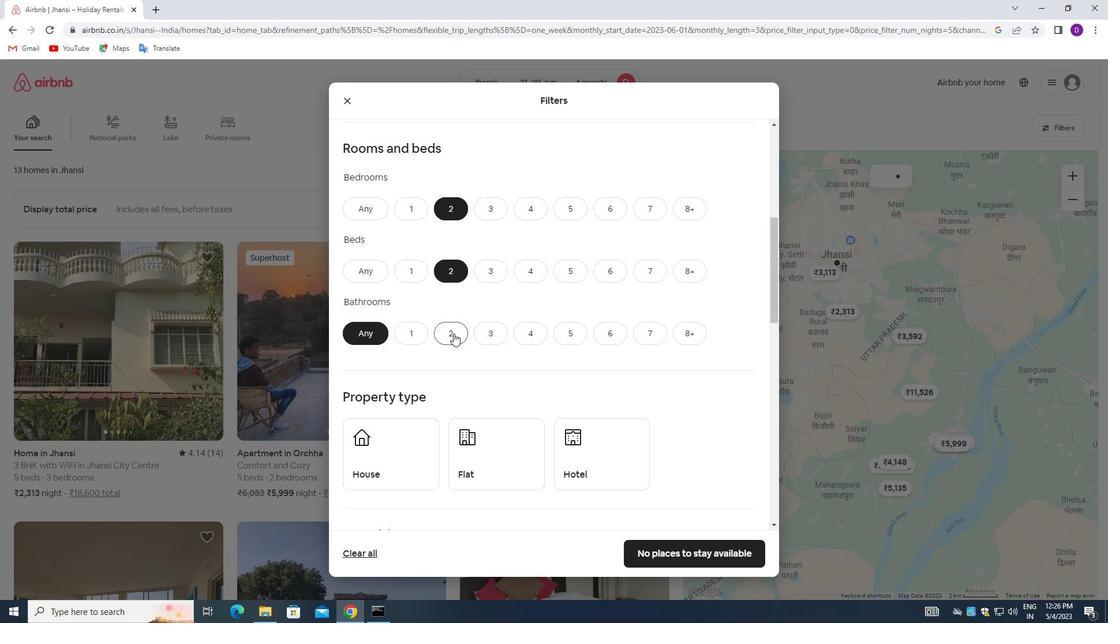 
Action: Mouse moved to (464, 335)
Screenshot: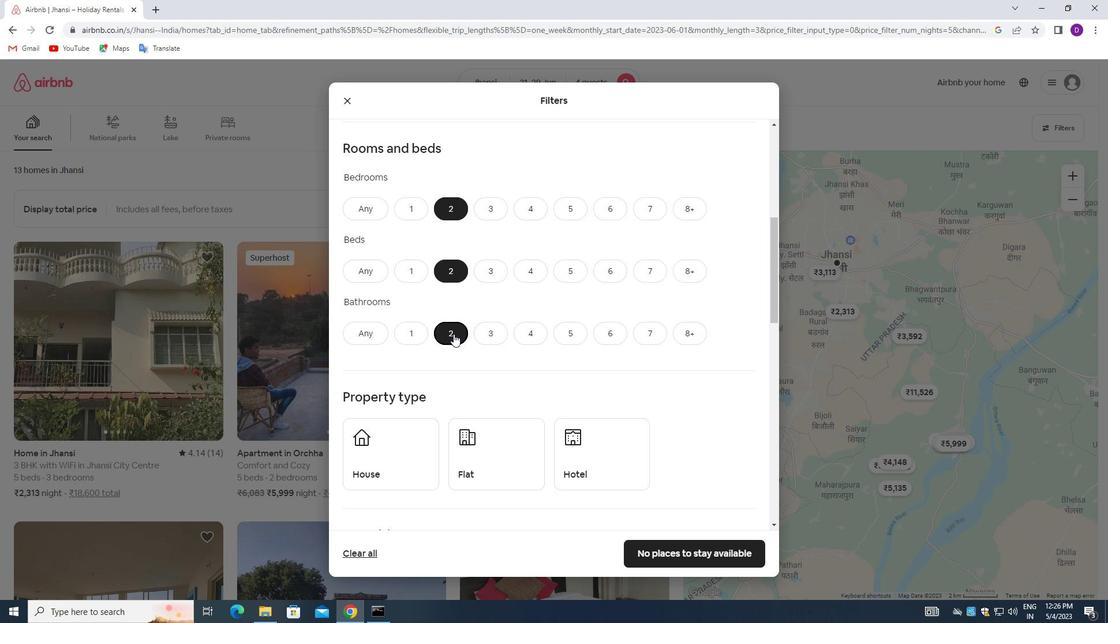 
Action: Mouse scrolled (464, 334) with delta (0, 0)
Screenshot: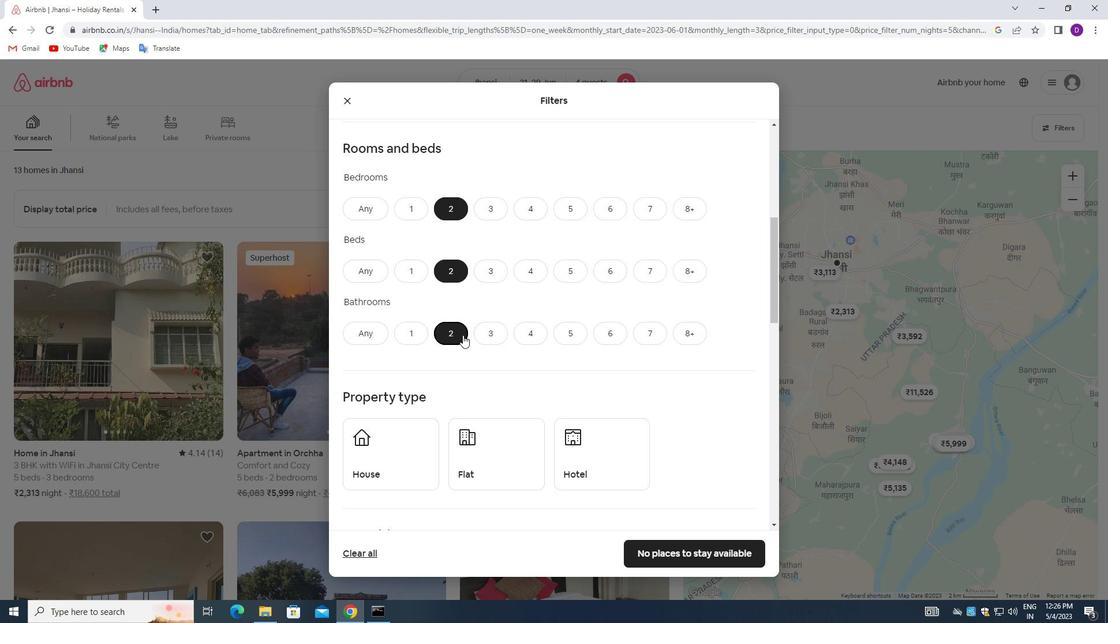 
Action: Mouse moved to (465, 336)
Screenshot: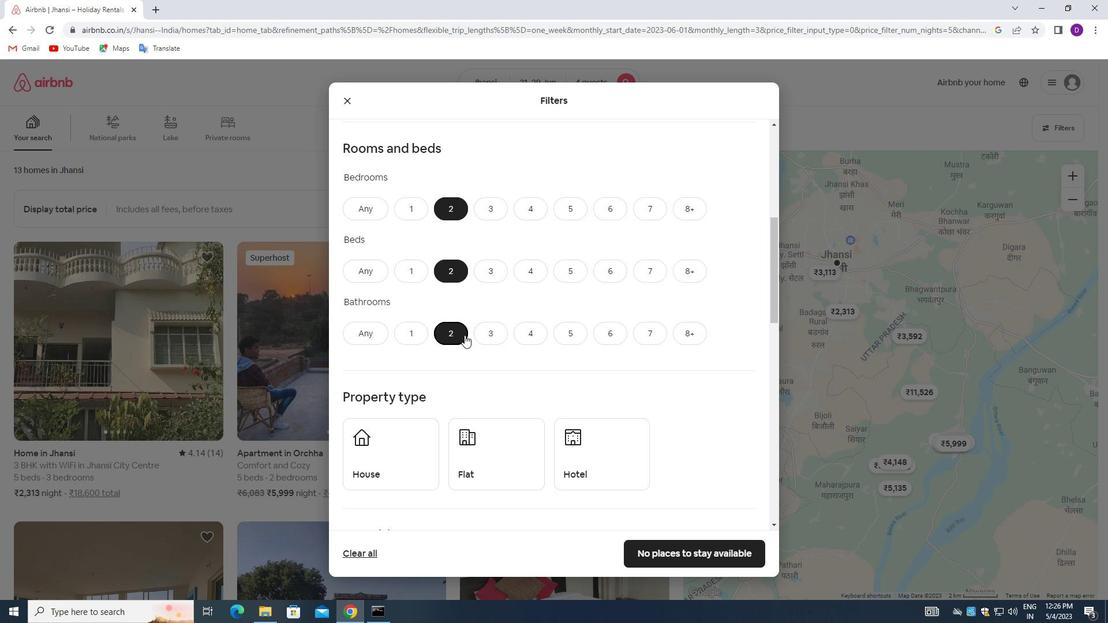 
Action: Mouse scrolled (465, 335) with delta (0, 0)
Screenshot: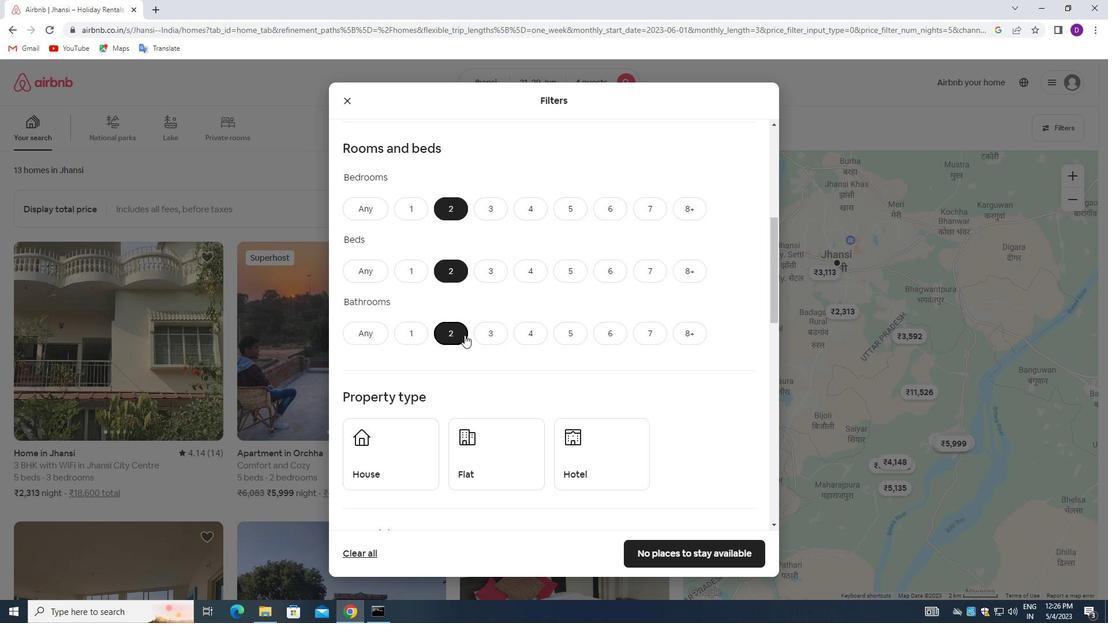 
Action: Mouse moved to (404, 332)
Screenshot: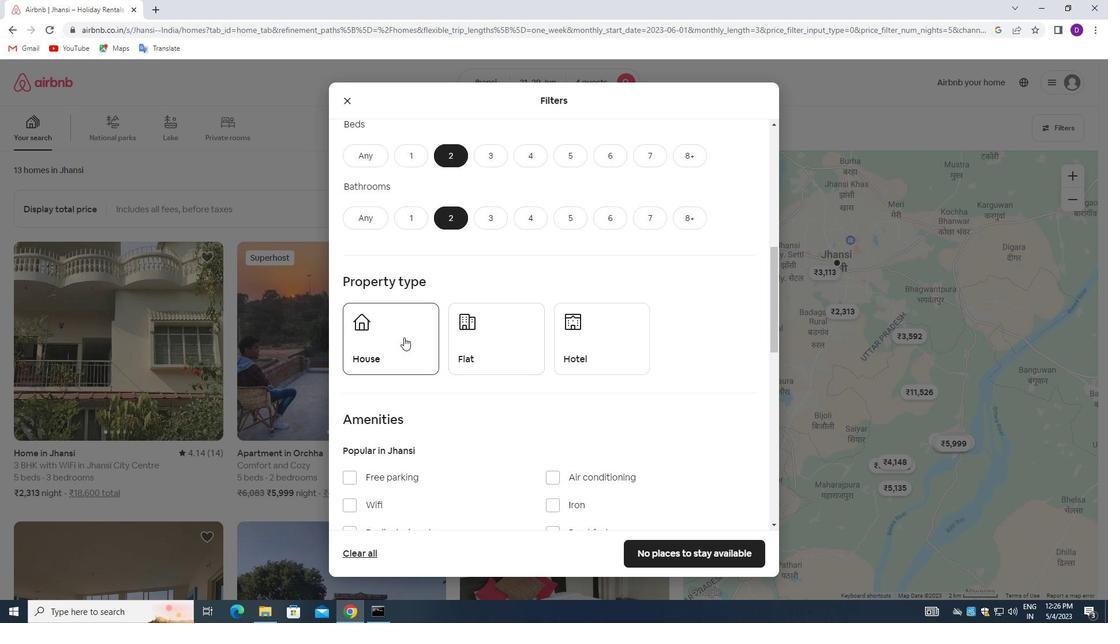 
Action: Mouse pressed left at (404, 332)
Screenshot: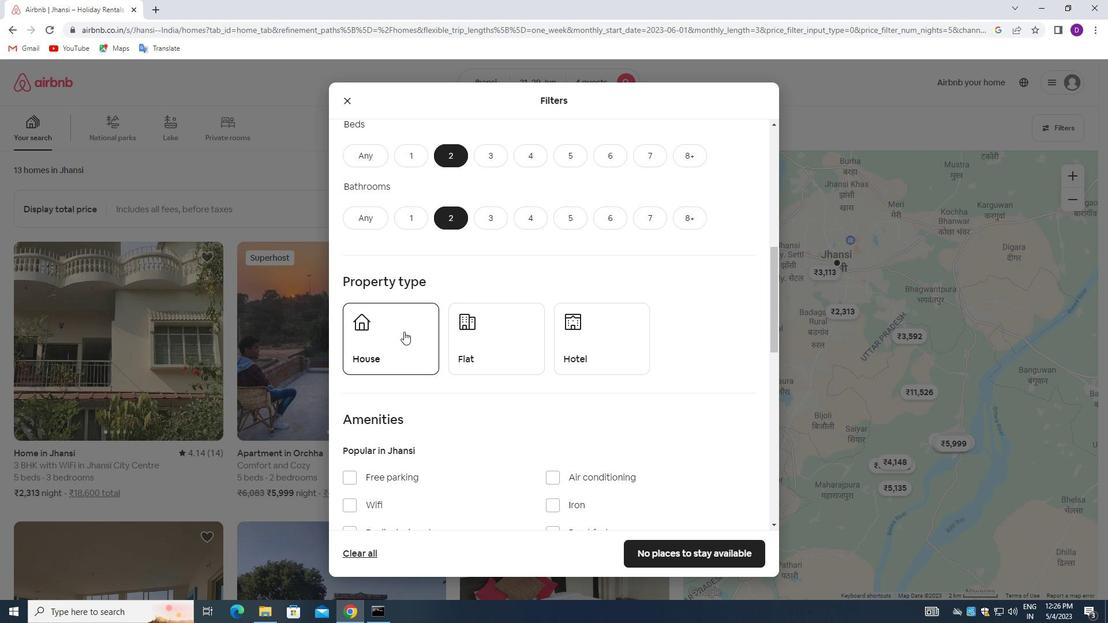 
Action: Mouse moved to (499, 348)
Screenshot: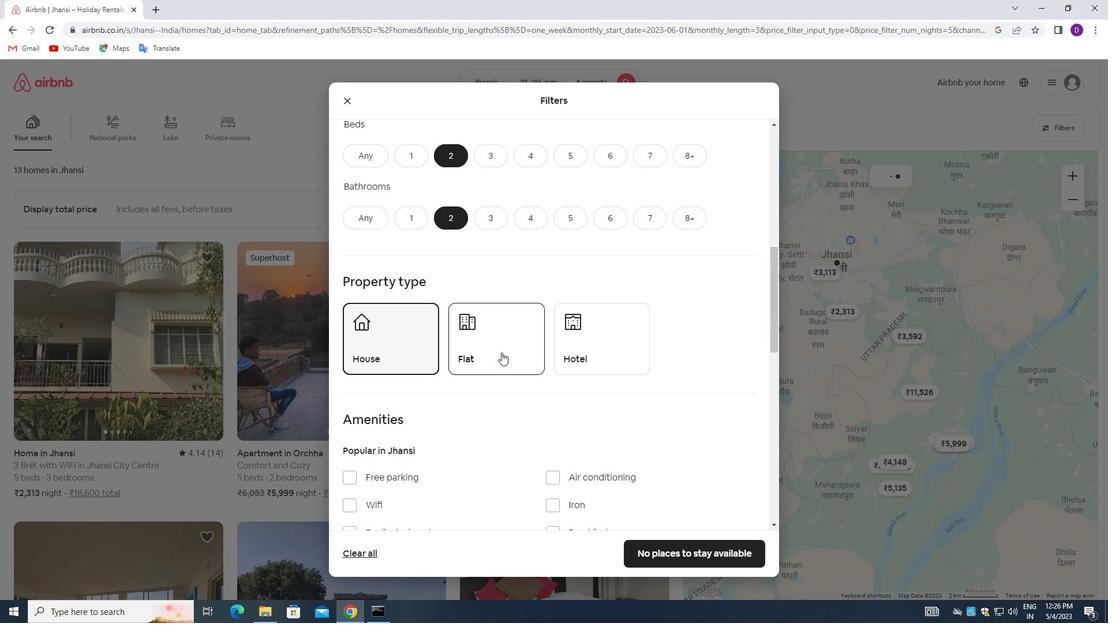 
Action: Mouse pressed left at (499, 348)
Screenshot: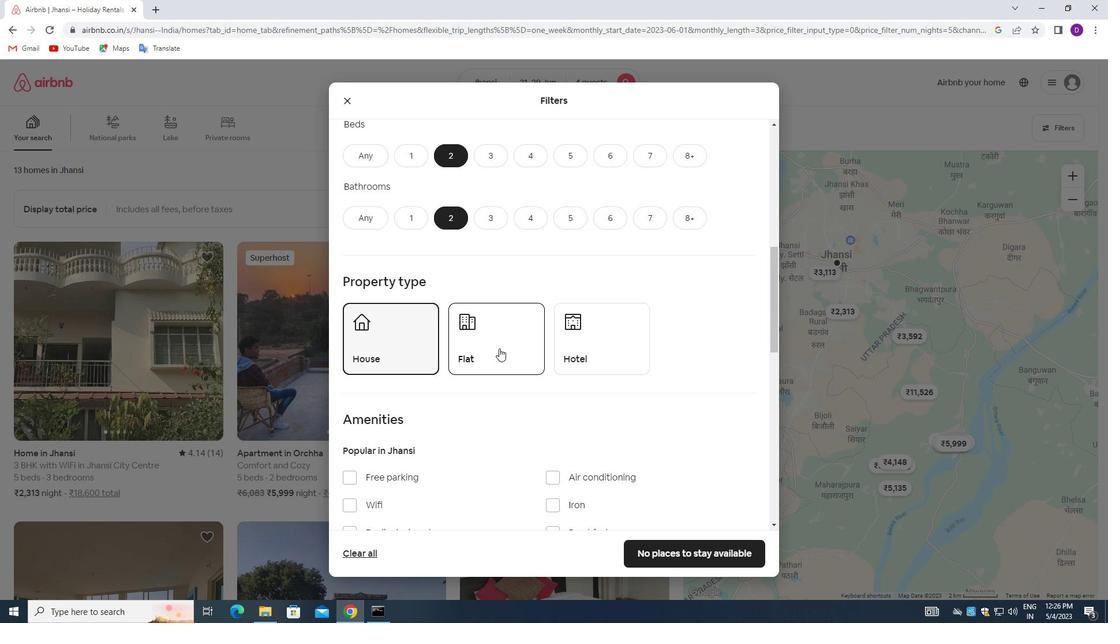 
Action: Mouse moved to (511, 353)
Screenshot: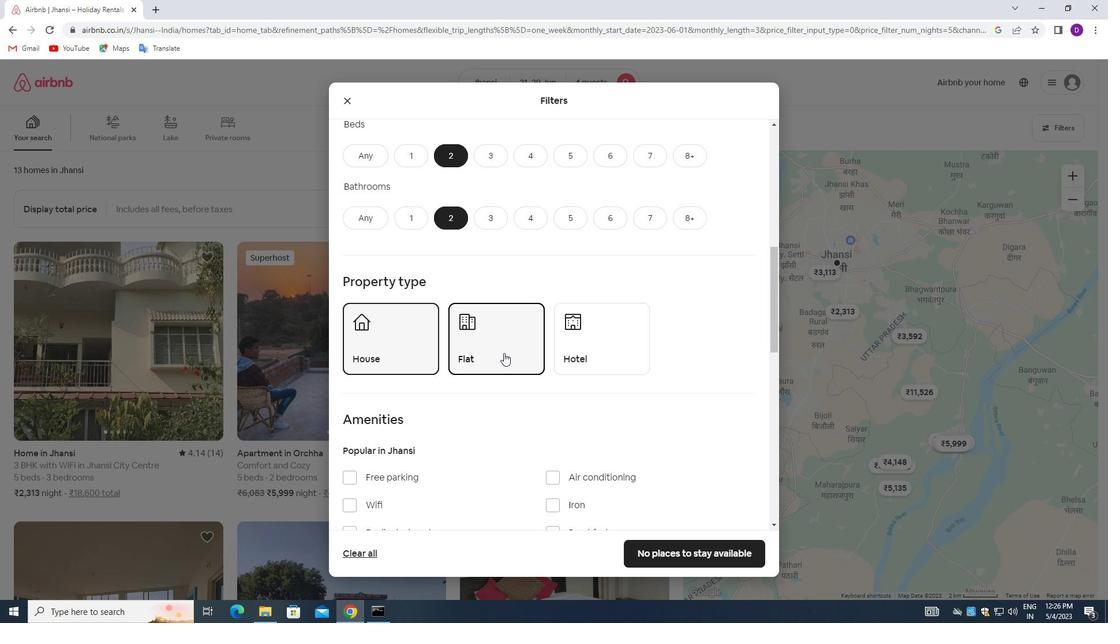 
Action: Mouse scrolled (511, 352) with delta (0, 0)
Screenshot: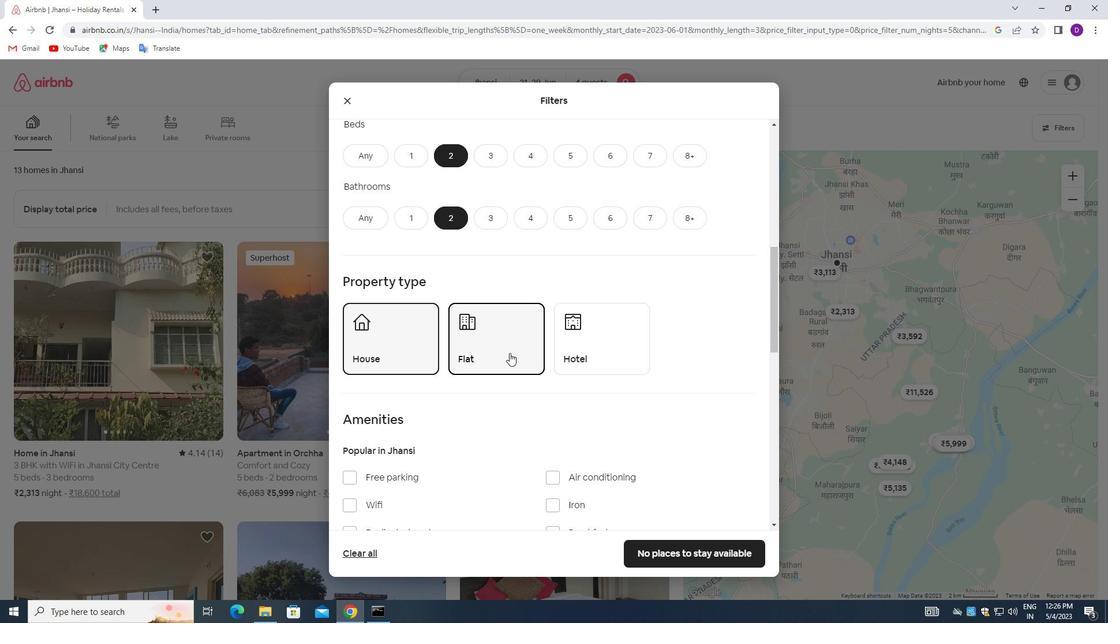
Action: Mouse scrolled (511, 352) with delta (0, 0)
Screenshot: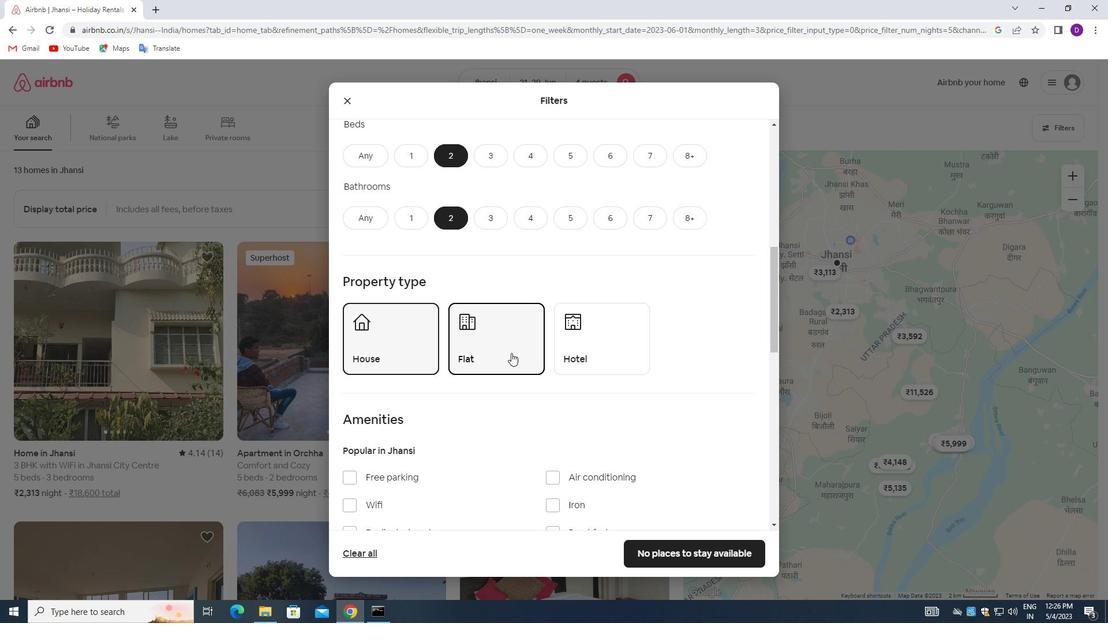 
Action: Mouse scrolled (511, 352) with delta (0, 0)
Screenshot: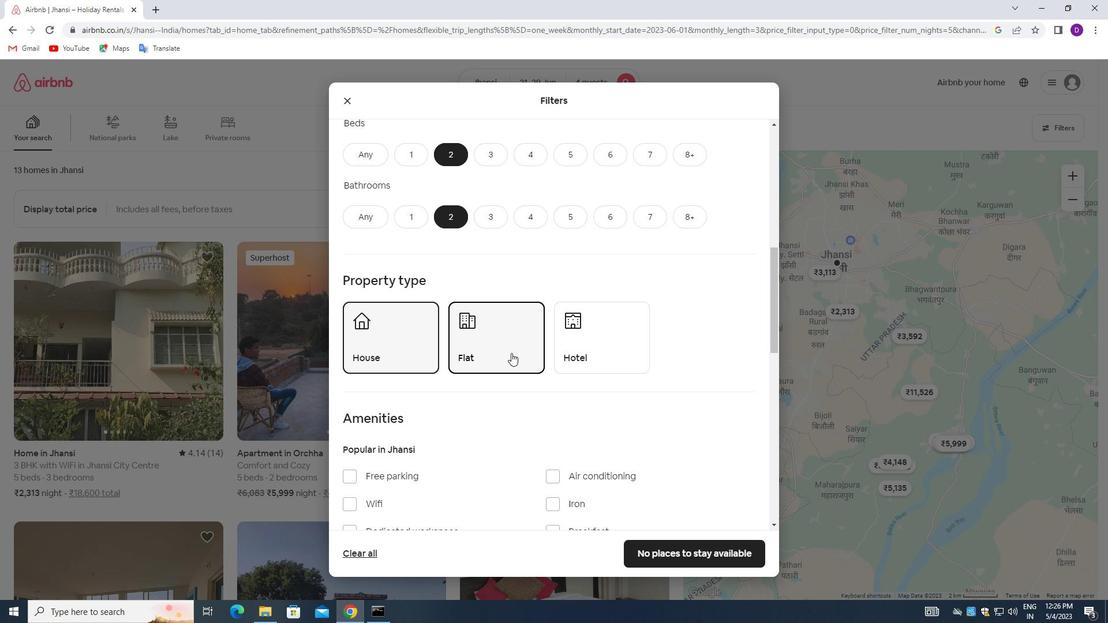 
Action: Mouse moved to (511, 353)
Screenshot: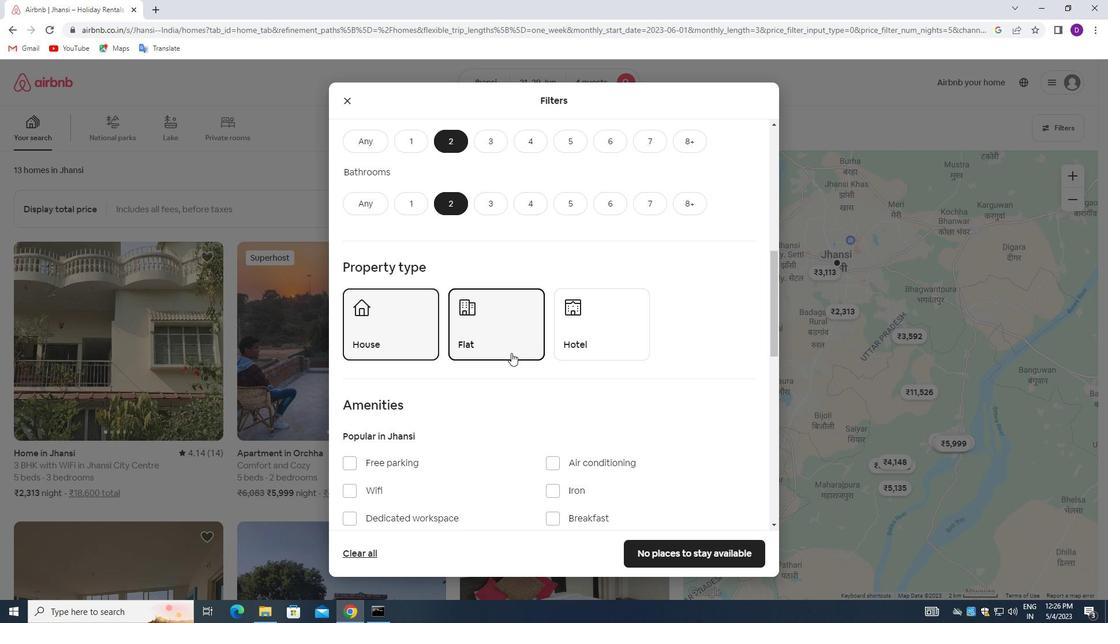 
Action: Mouse scrolled (511, 352) with delta (0, 0)
Screenshot: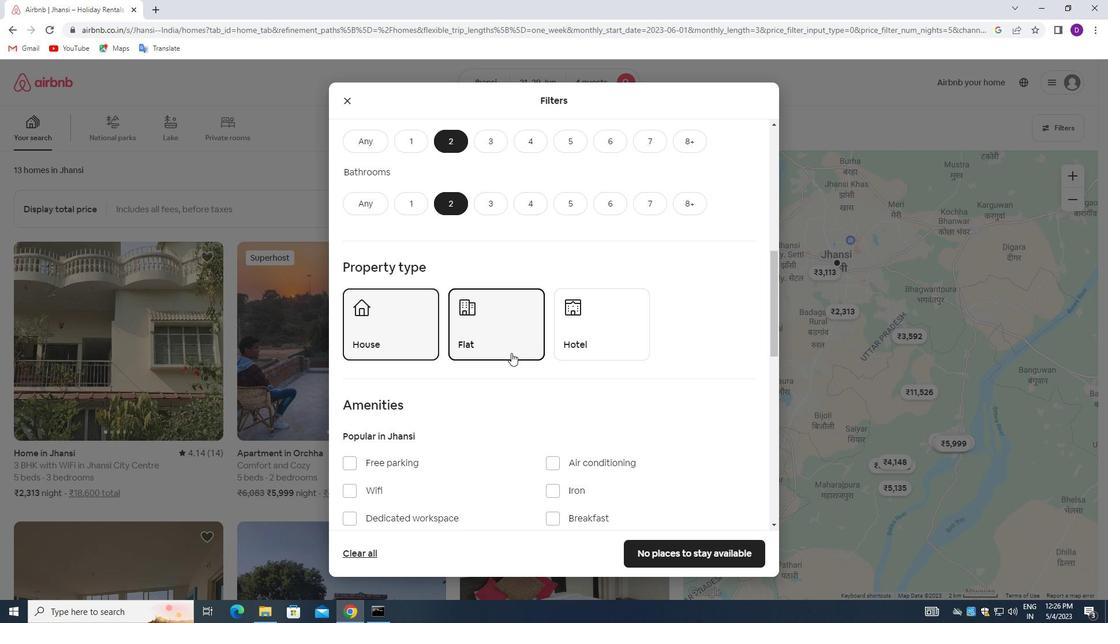 
Action: Mouse moved to (508, 353)
Screenshot: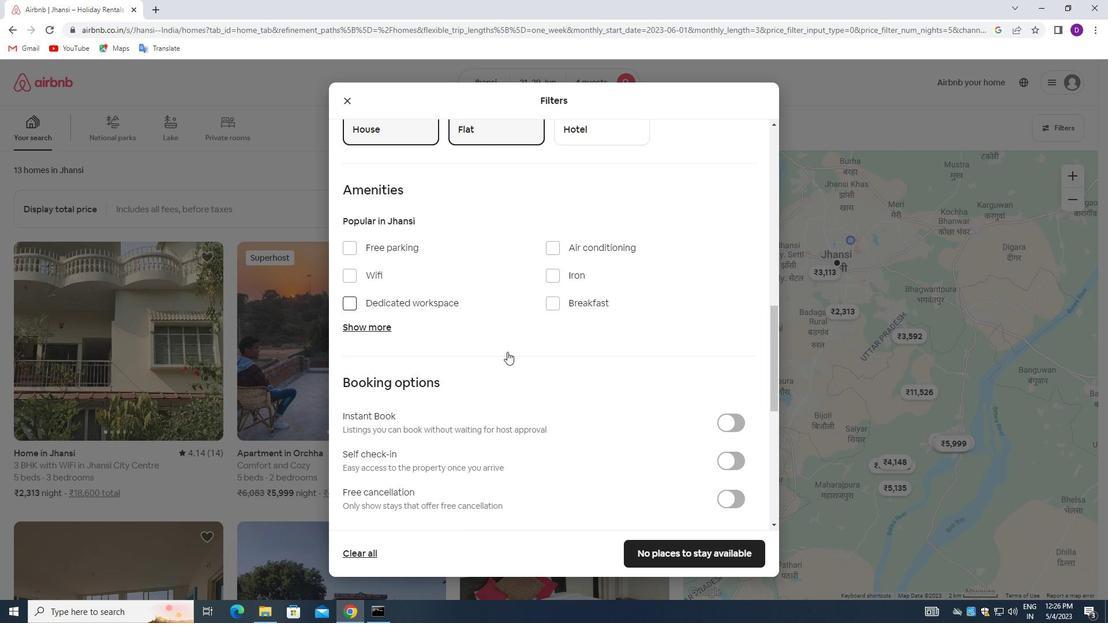 
Action: Mouse scrolled (508, 352) with delta (0, 0)
Screenshot: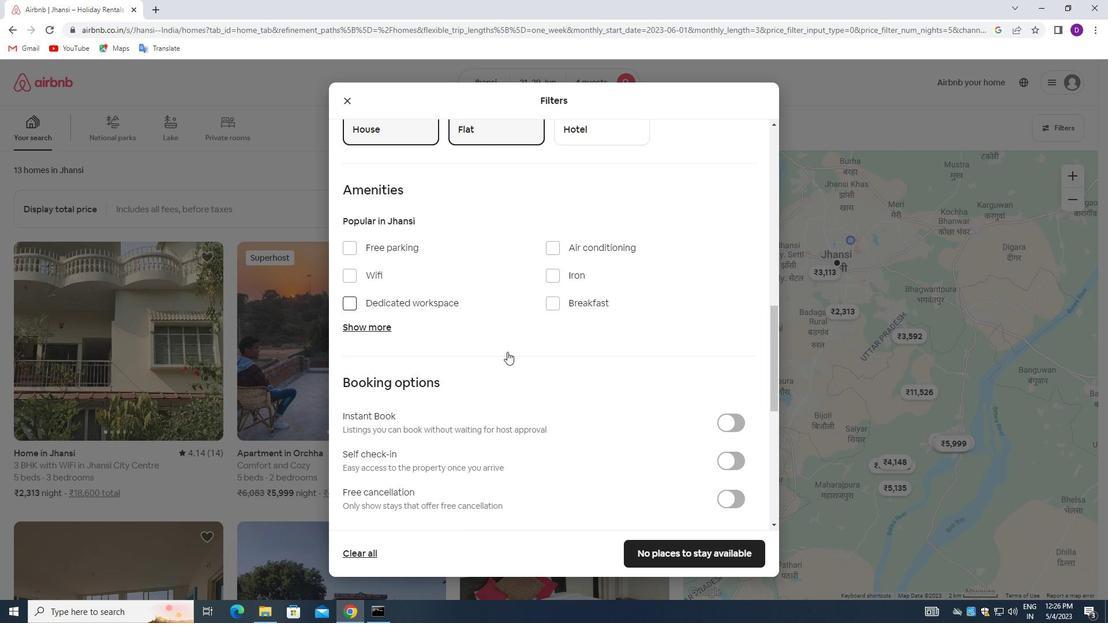
Action: Mouse moved to (508, 355)
Screenshot: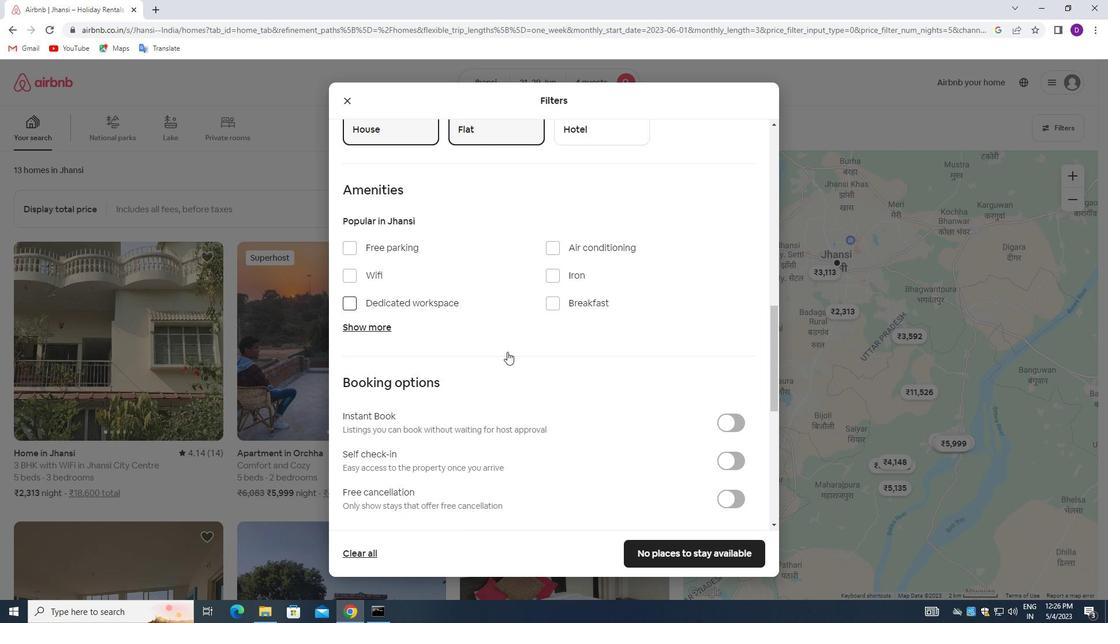 
Action: Mouse scrolled (508, 354) with delta (0, 0)
Screenshot: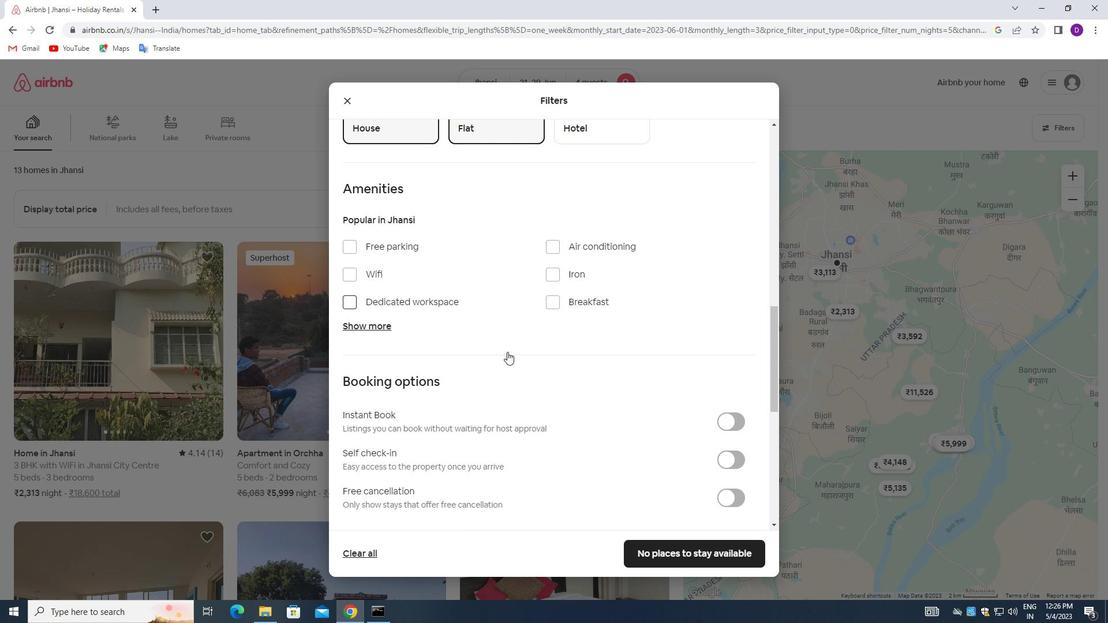 
Action: Mouse moved to (724, 341)
Screenshot: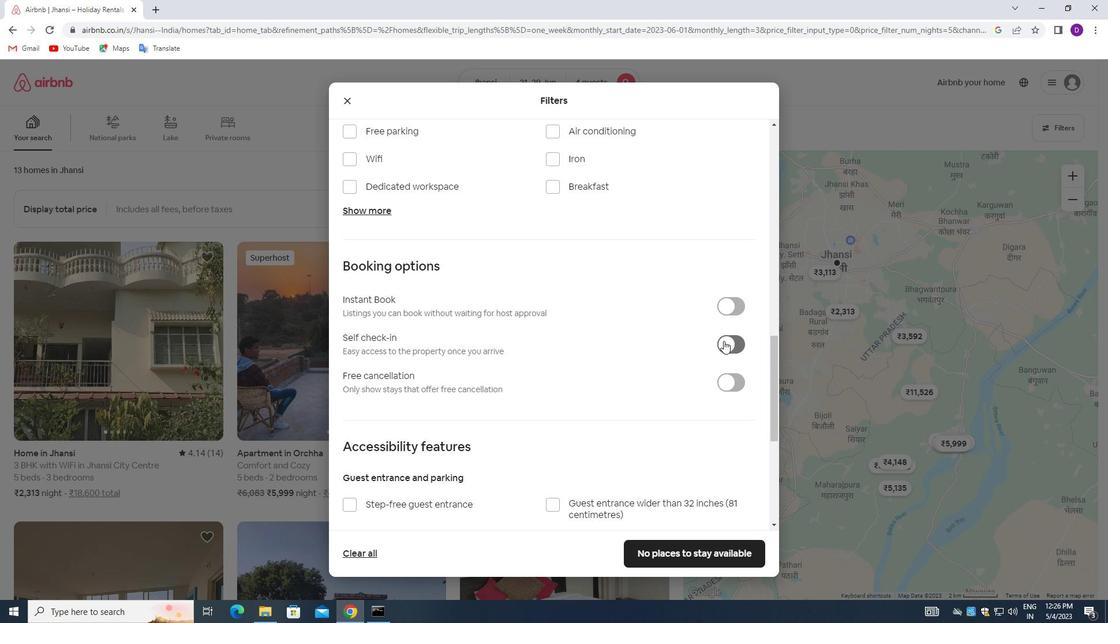 
Action: Mouse pressed left at (724, 341)
Screenshot: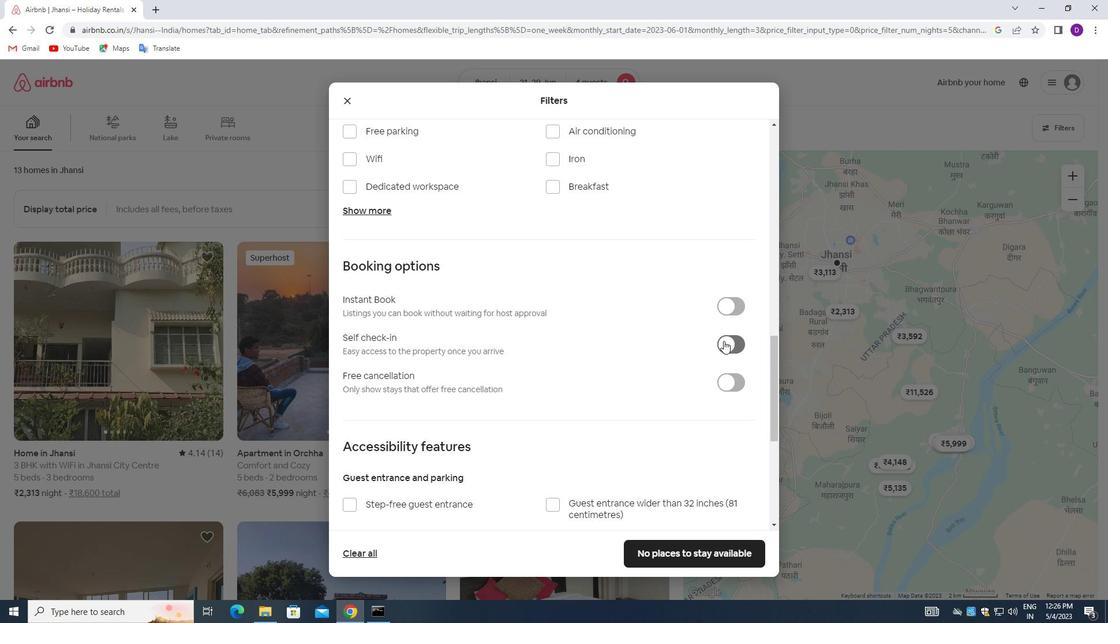 
Action: Mouse moved to (513, 347)
Screenshot: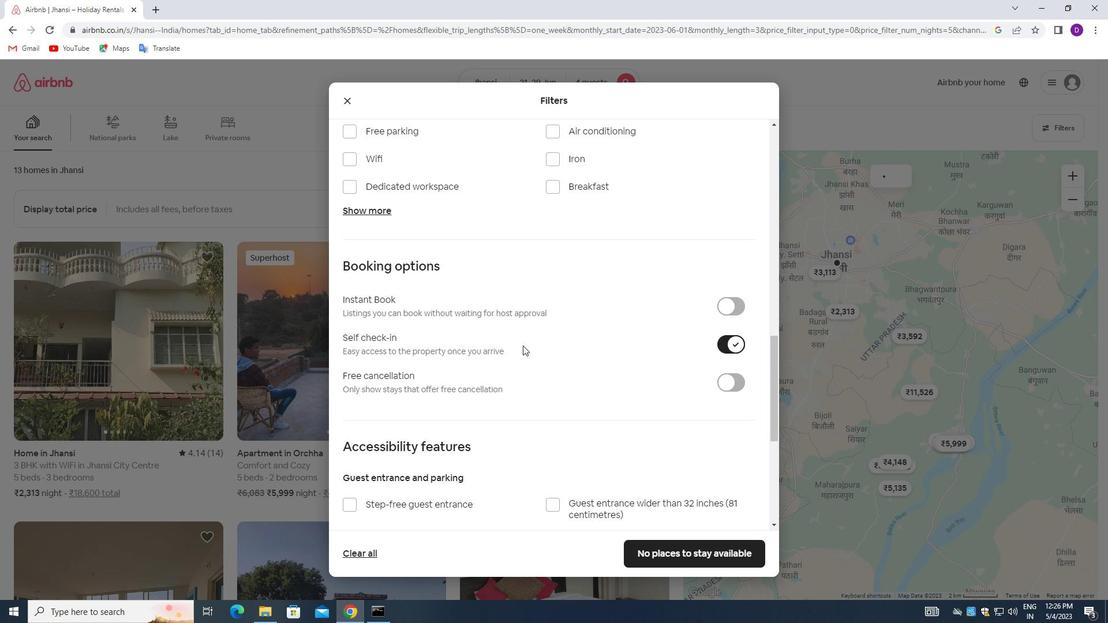 
Action: Mouse scrolled (513, 346) with delta (0, 0)
Screenshot: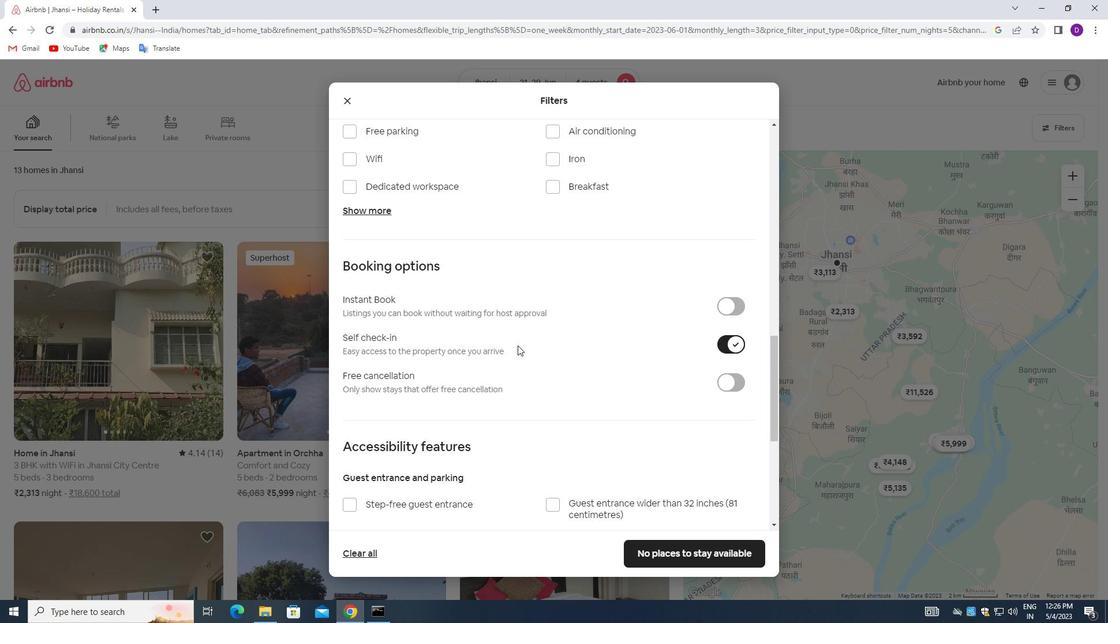 
Action: Mouse moved to (512, 348)
Screenshot: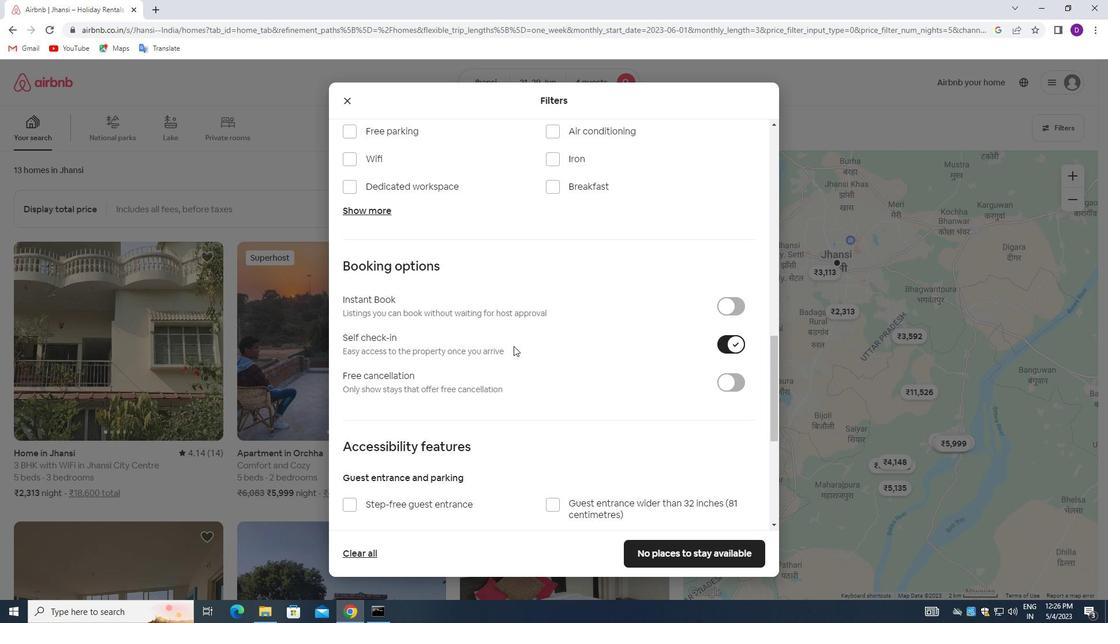 
Action: Mouse scrolled (512, 347) with delta (0, 0)
Screenshot: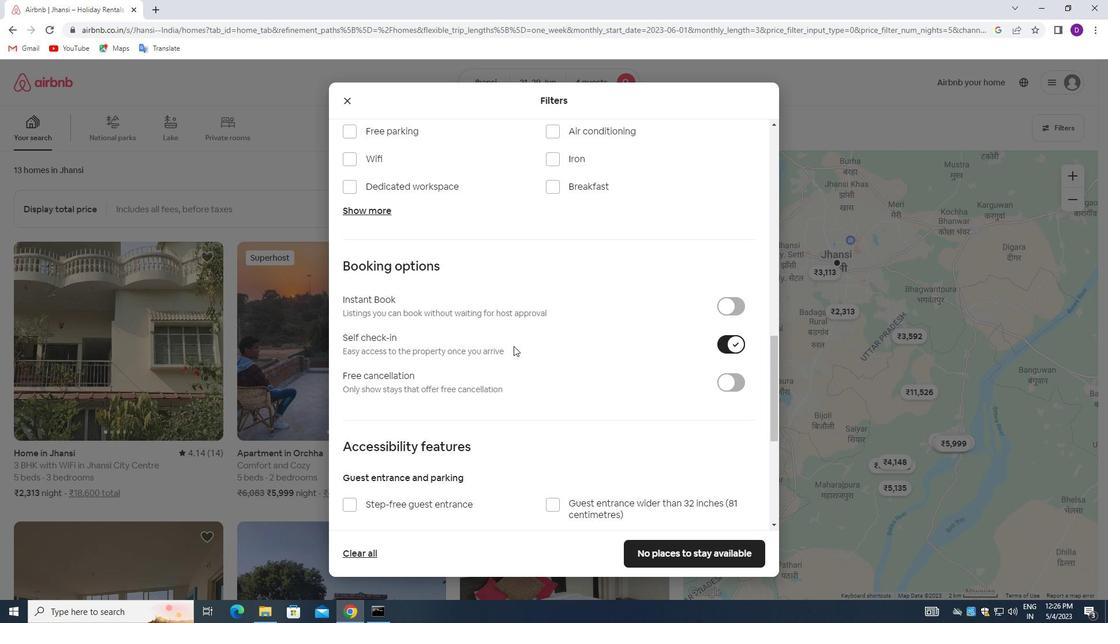 
Action: Mouse scrolled (512, 347) with delta (0, 0)
Screenshot: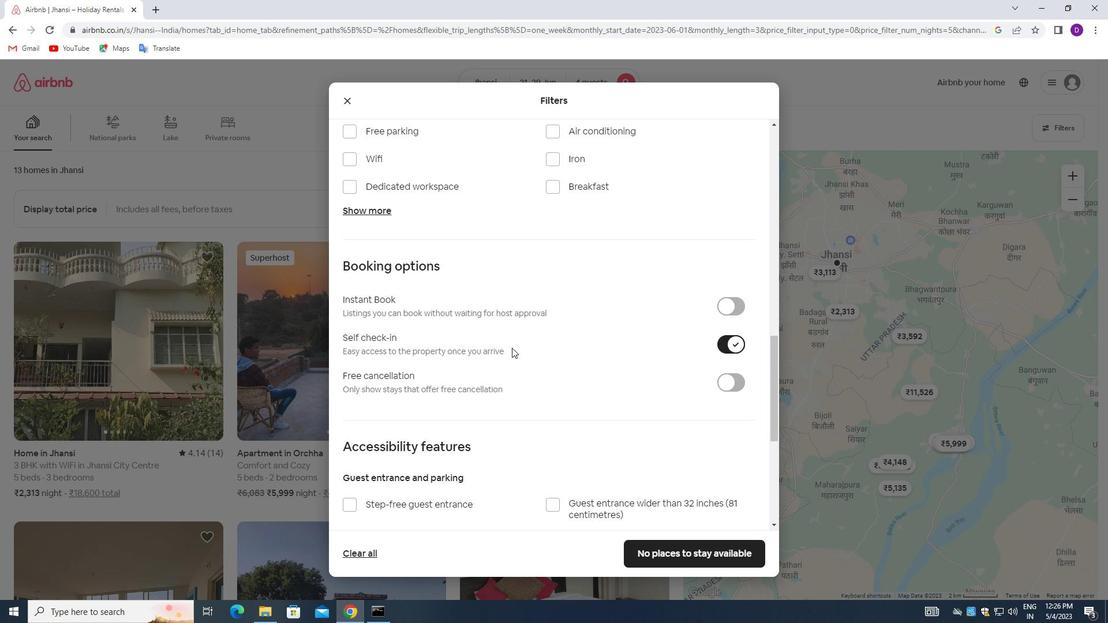 
Action: Mouse moved to (511, 349)
Screenshot: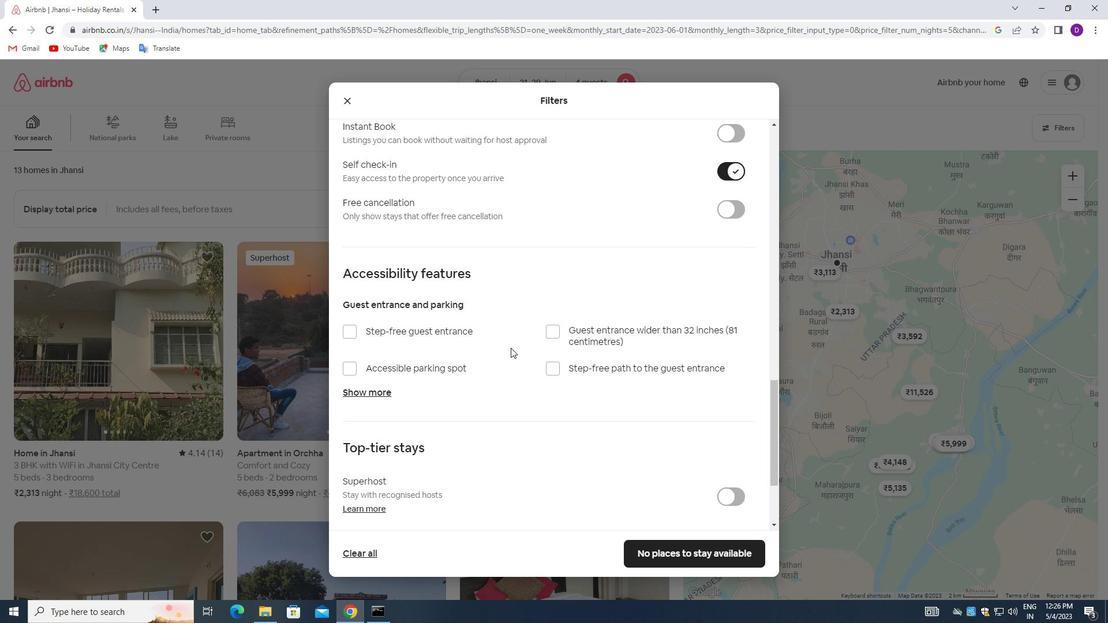 
Action: Mouse scrolled (511, 349) with delta (0, 0)
Screenshot: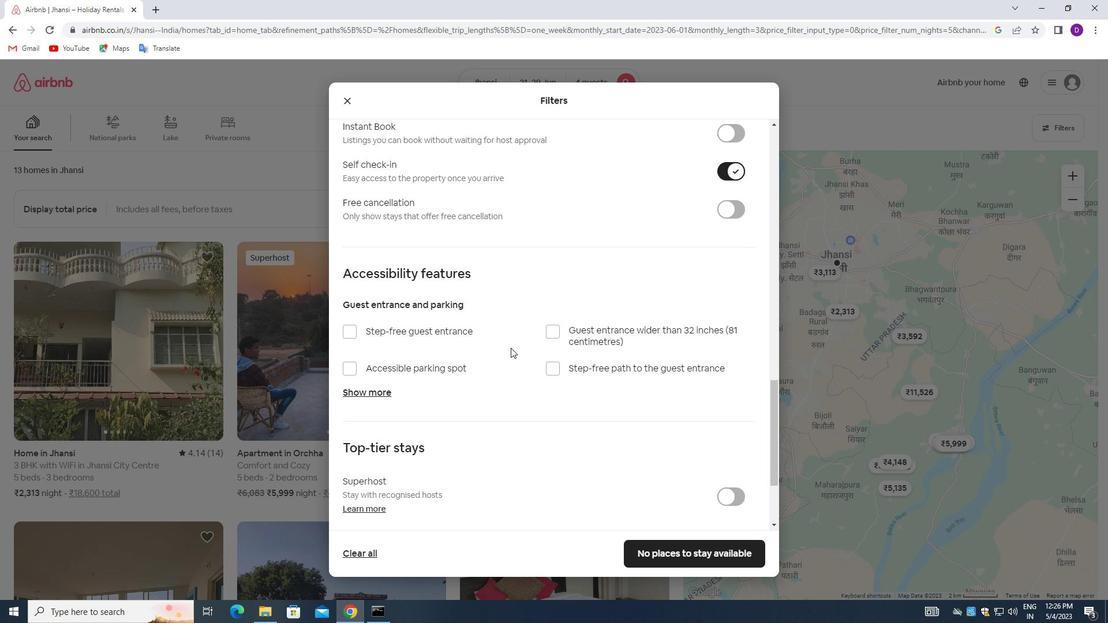 
Action: Mouse moved to (511, 351)
Screenshot: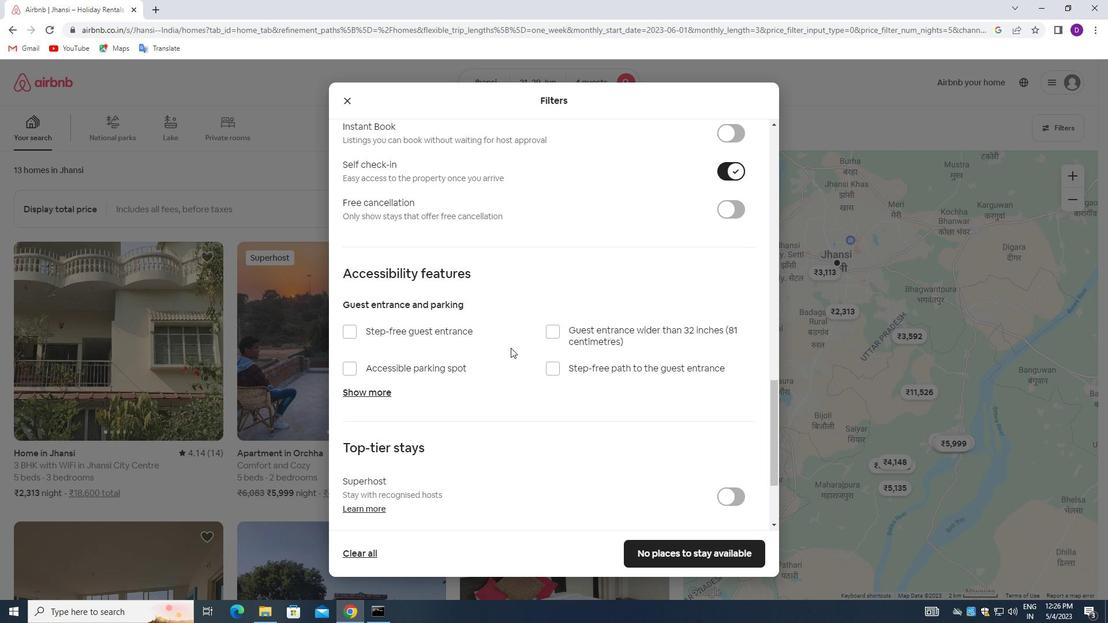 
Action: Mouse scrolled (511, 351) with delta (0, 0)
Screenshot: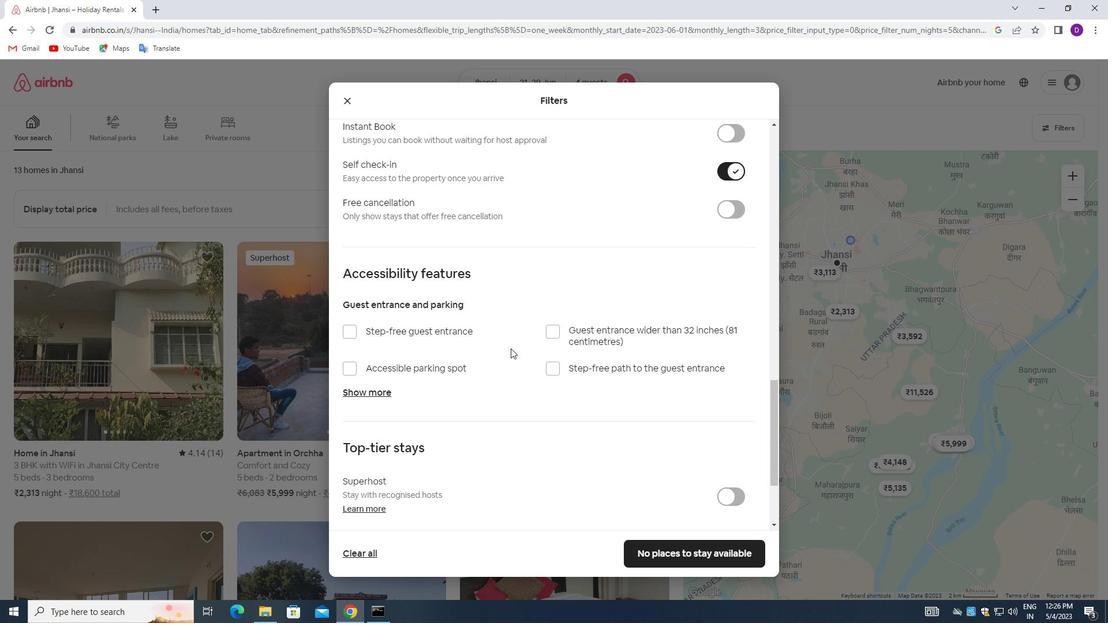 
Action: Mouse moved to (510, 352)
Screenshot: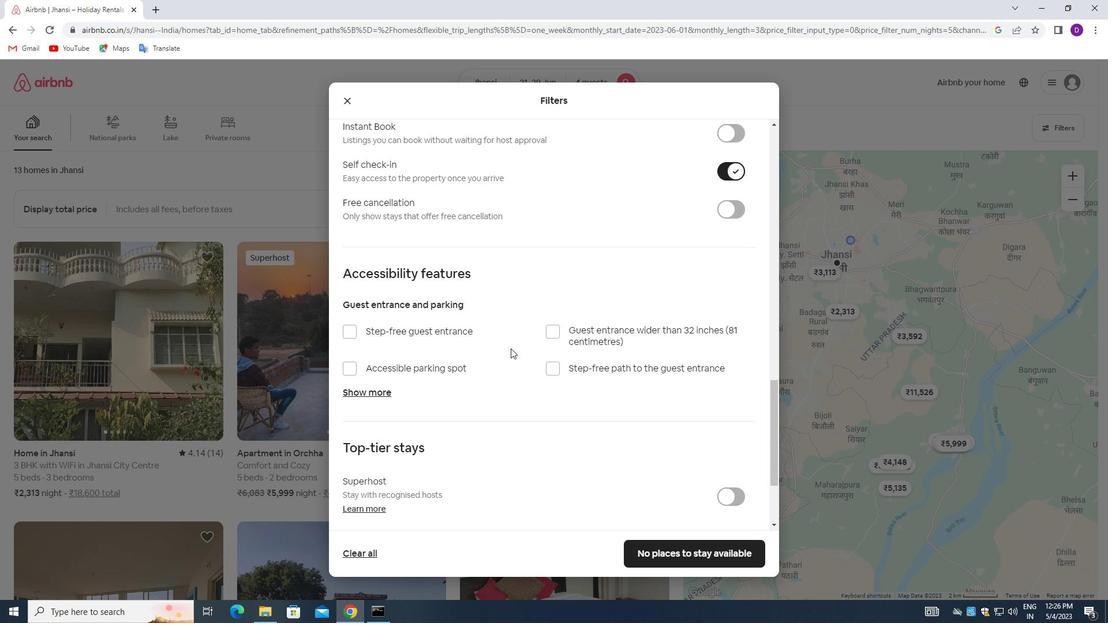 
Action: Mouse scrolled (510, 352) with delta (0, 0)
Screenshot: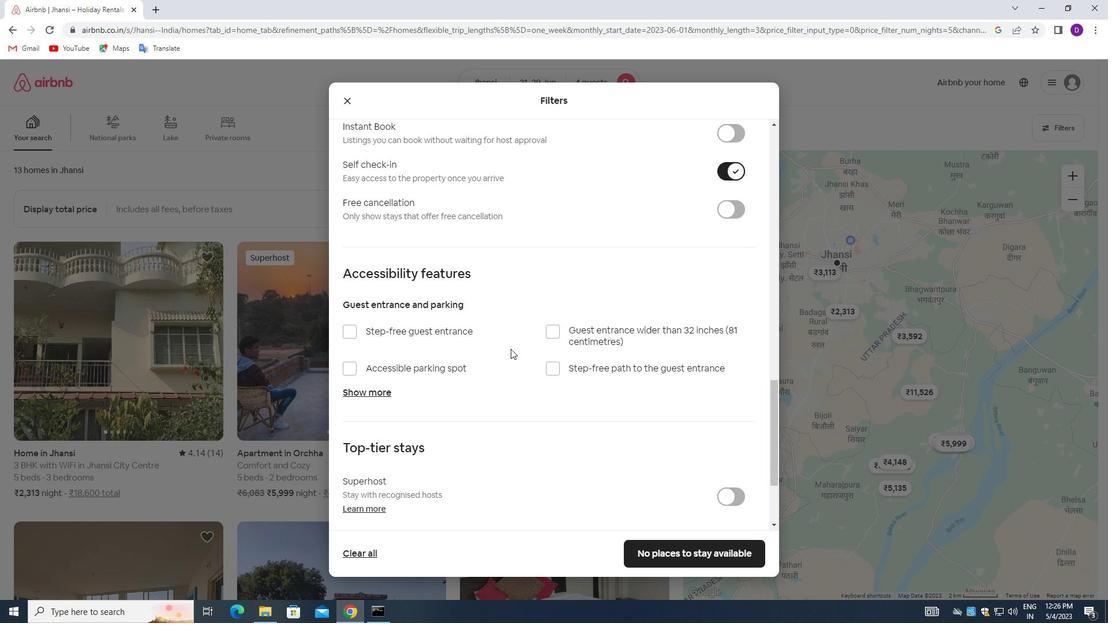 
Action: Mouse moved to (495, 394)
Screenshot: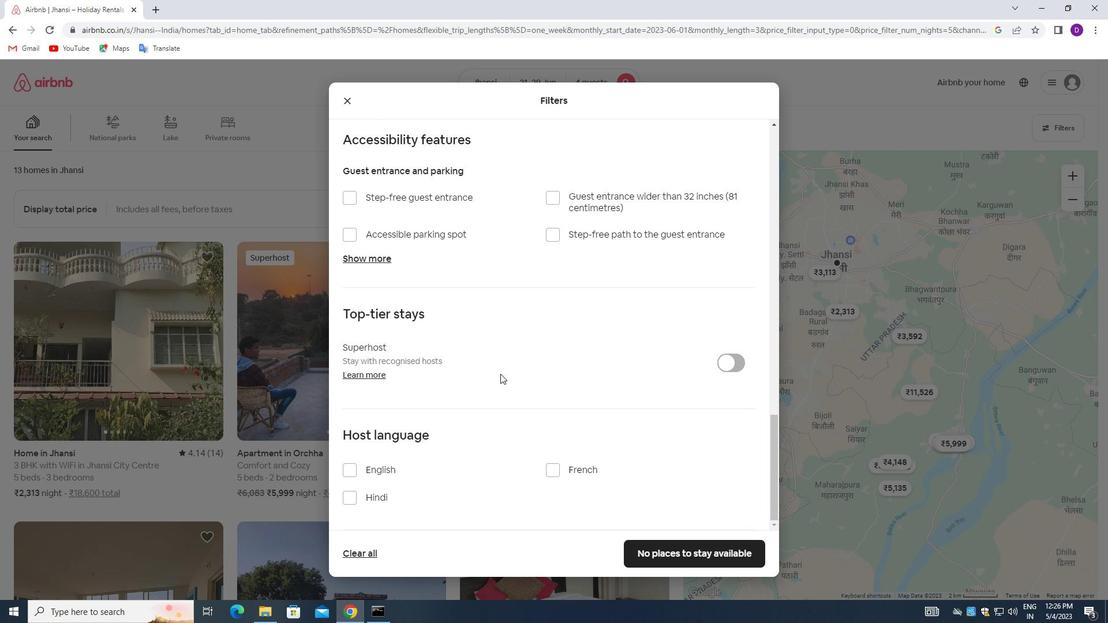 
Action: Mouse scrolled (495, 393) with delta (0, 0)
Screenshot: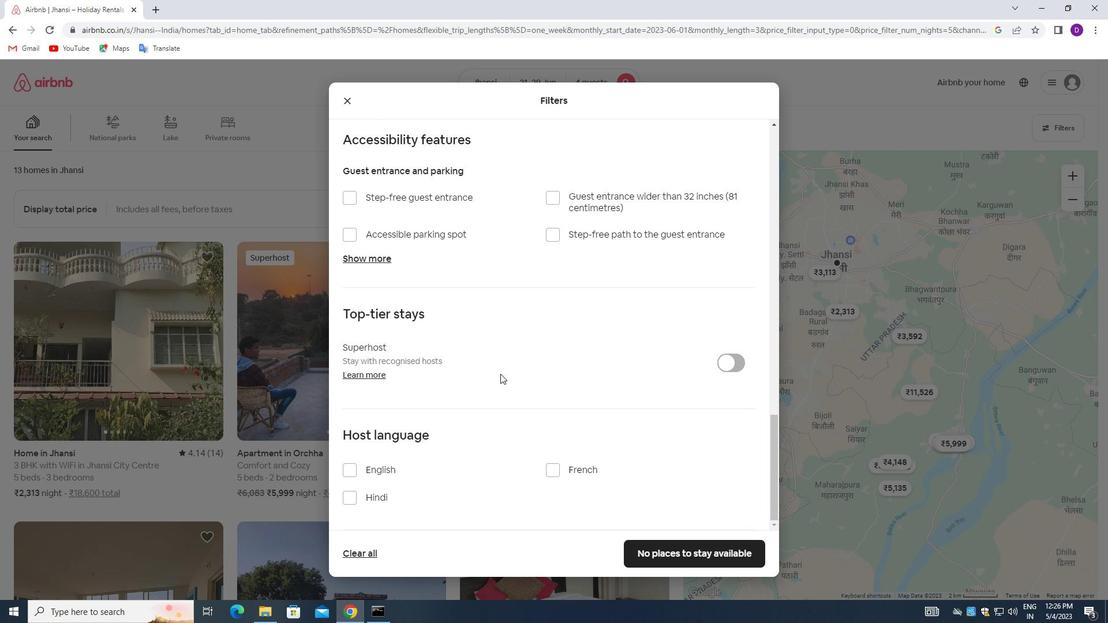 
Action: Mouse moved to (492, 404)
Screenshot: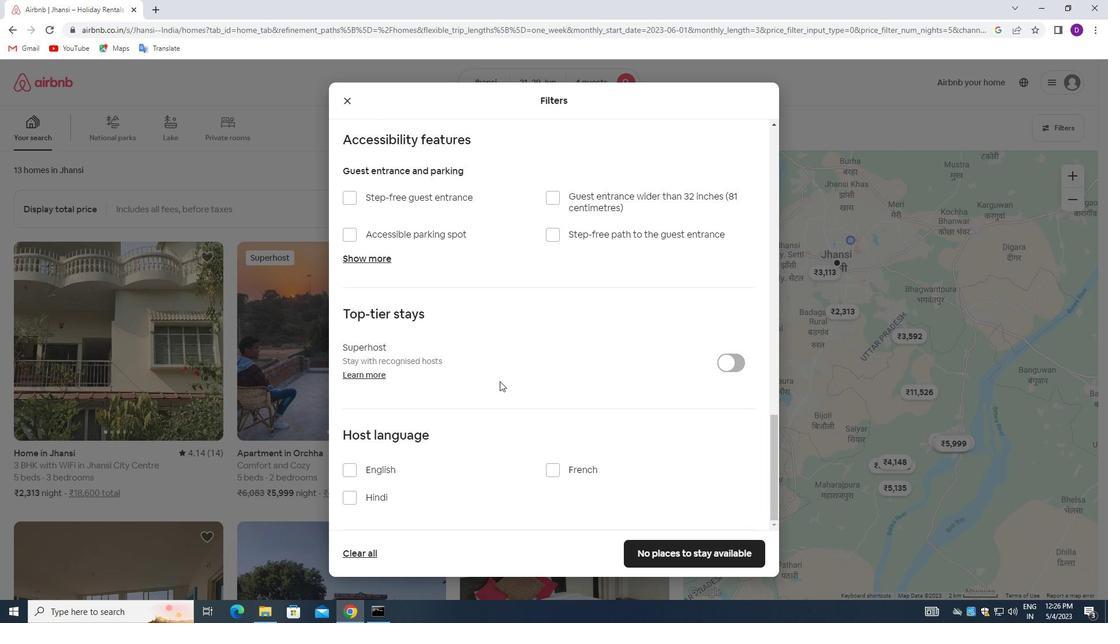 
Action: Mouse scrolled (492, 404) with delta (0, 0)
Screenshot: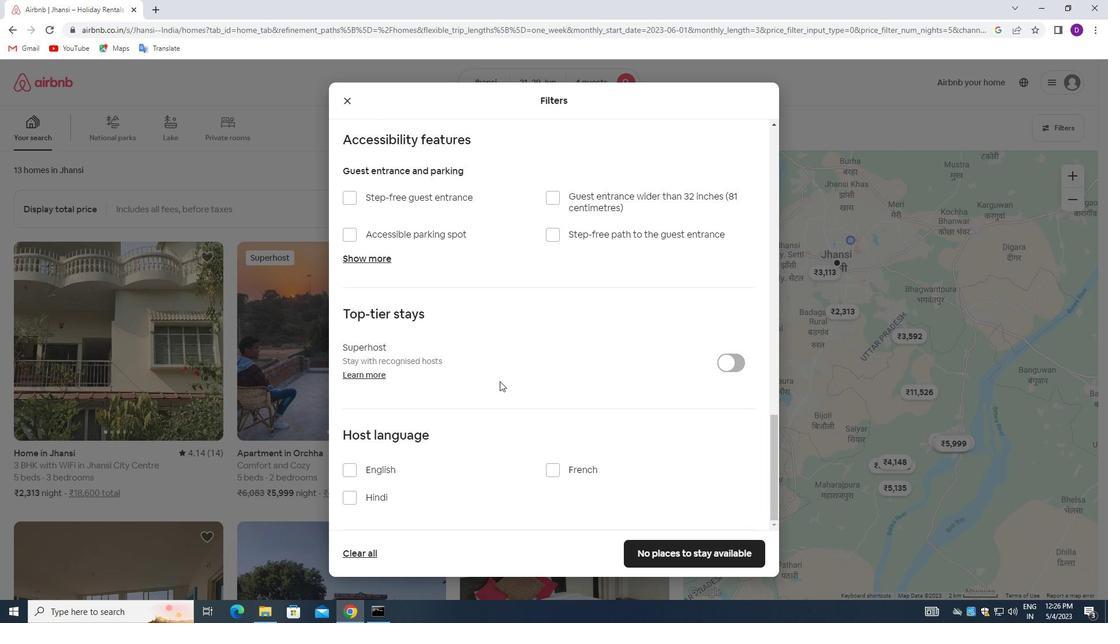
Action: Mouse moved to (490, 415)
Screenshot: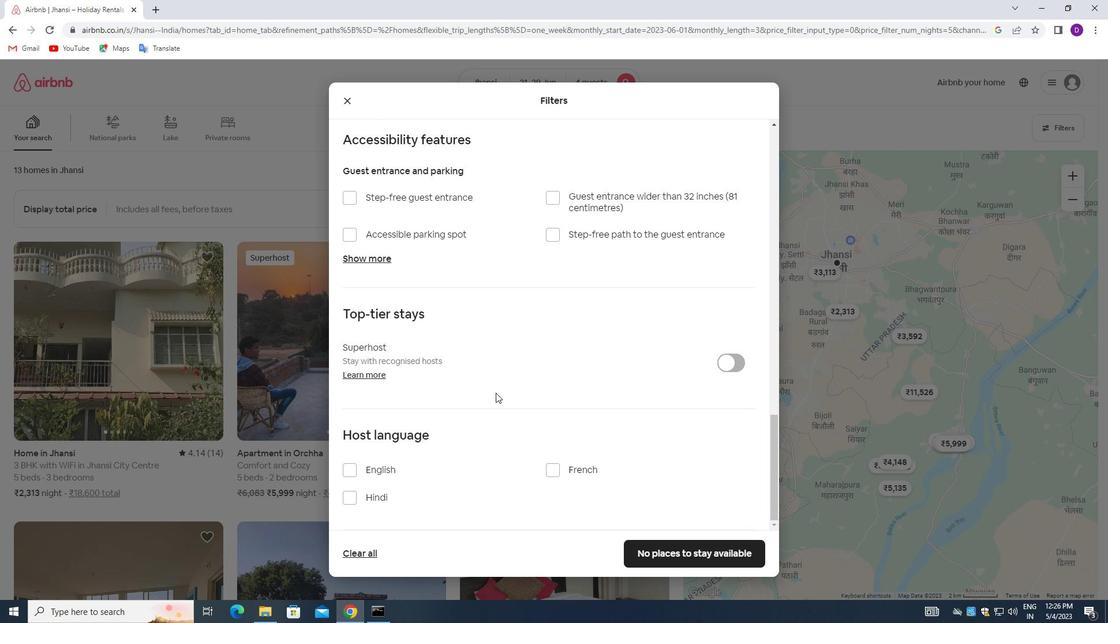 
Action: Mouse scrolled (490, 415) with delta (0, 0)
Screenshot: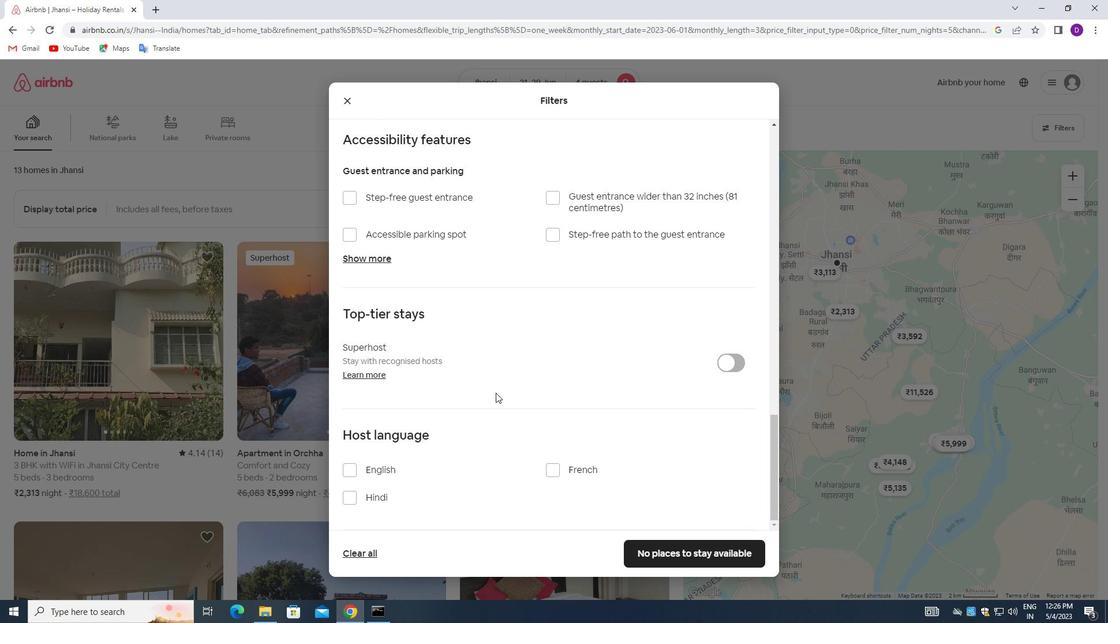 
Action: Mouse moved to (349, 468)
Screenshot: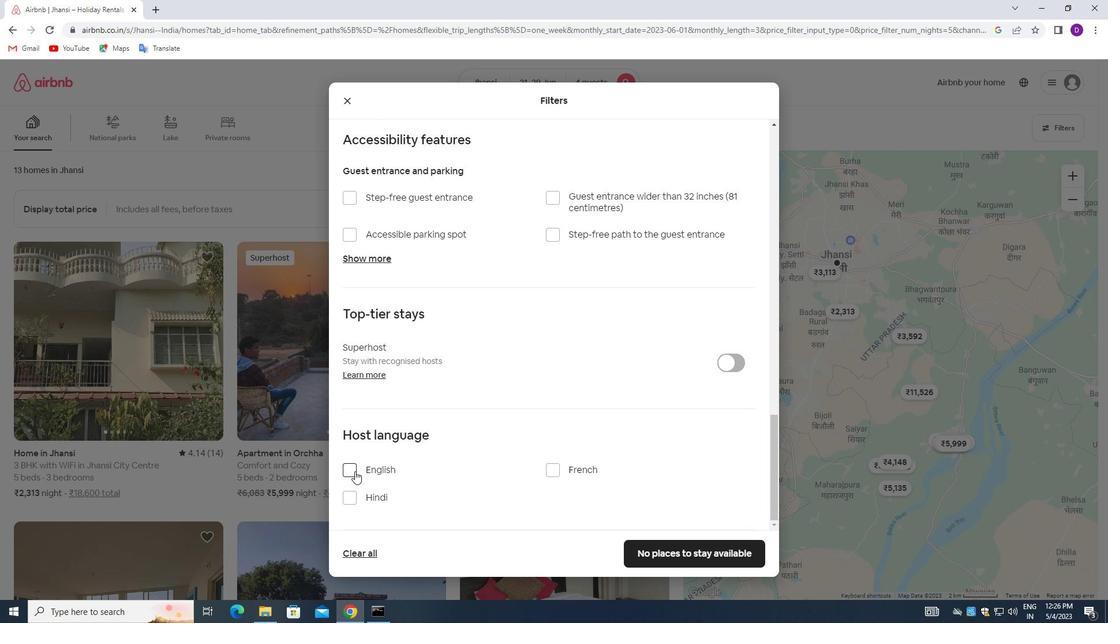 
Action: Mouse pressed left at (349, 468)
Screenshot: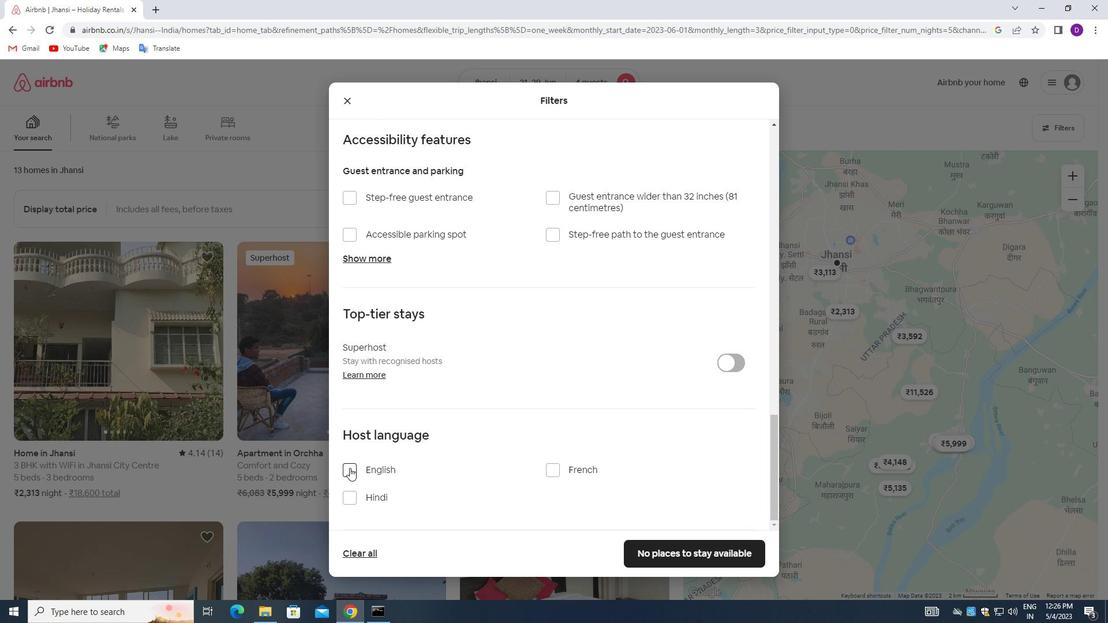 
Action: Mouse moved to (629, 547)
Screenshot: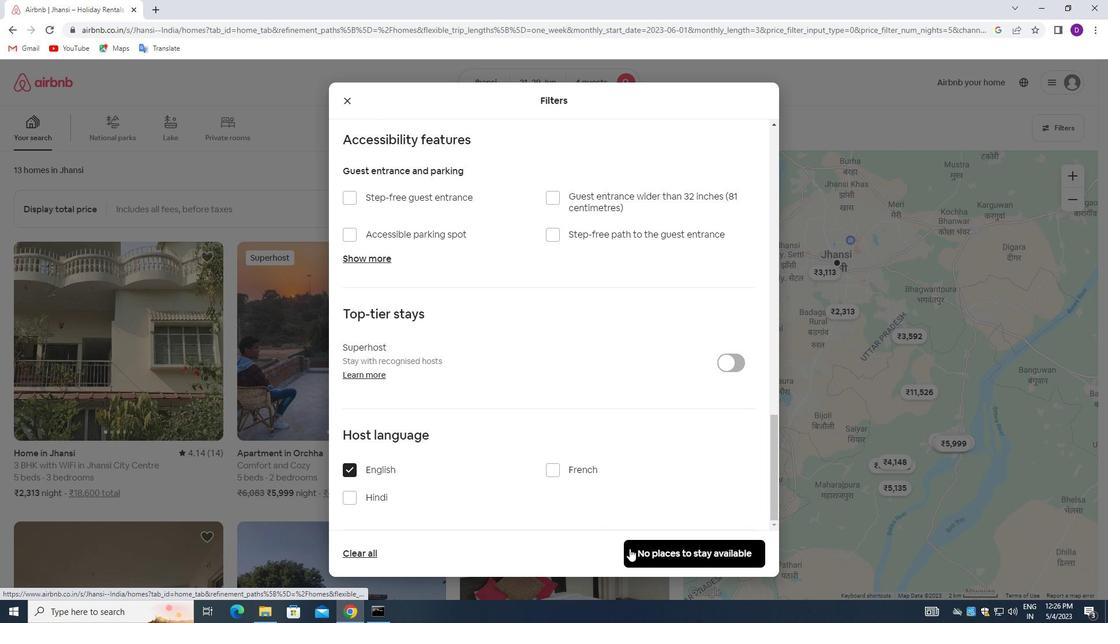 
Action: Mouse pressed left at (629, 547)
Screenshot: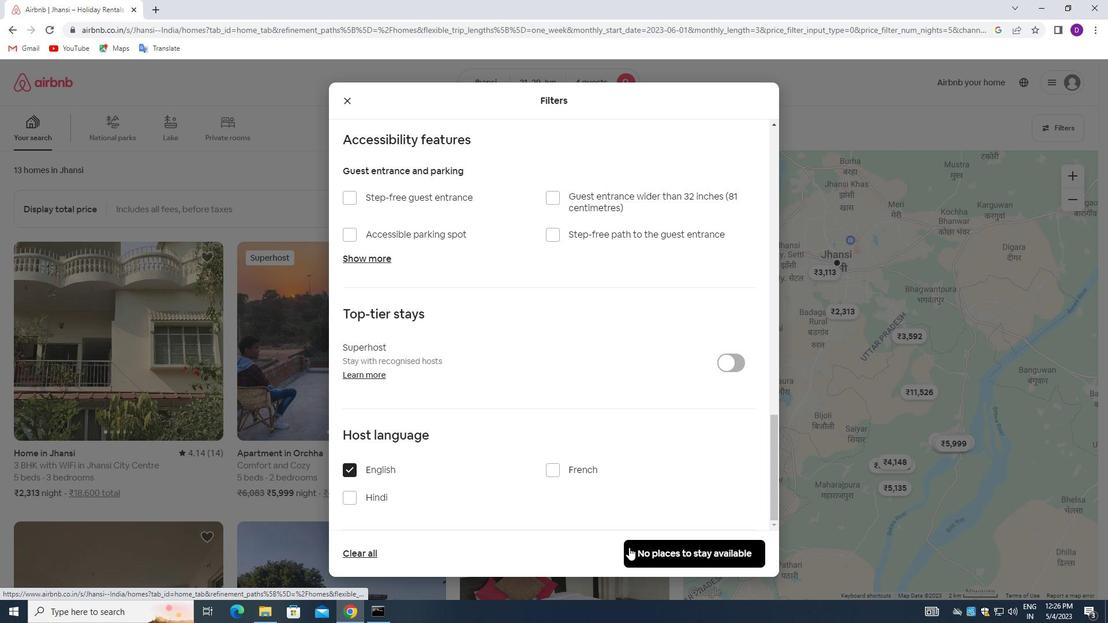 
Action: Mouse moved to (623, 385)
Screenshot: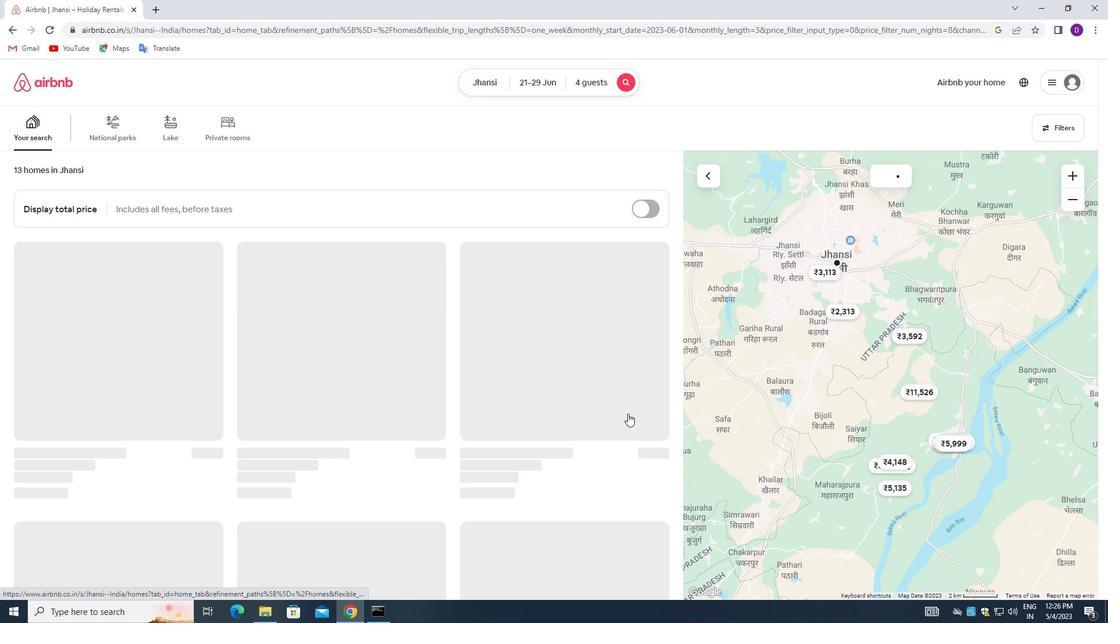 
